 Task: Explore the pedestrian path from French Quarter to the Audubon Aquarium of the Americas.
Action: Mouse moved to (437, 127)
Screenshot: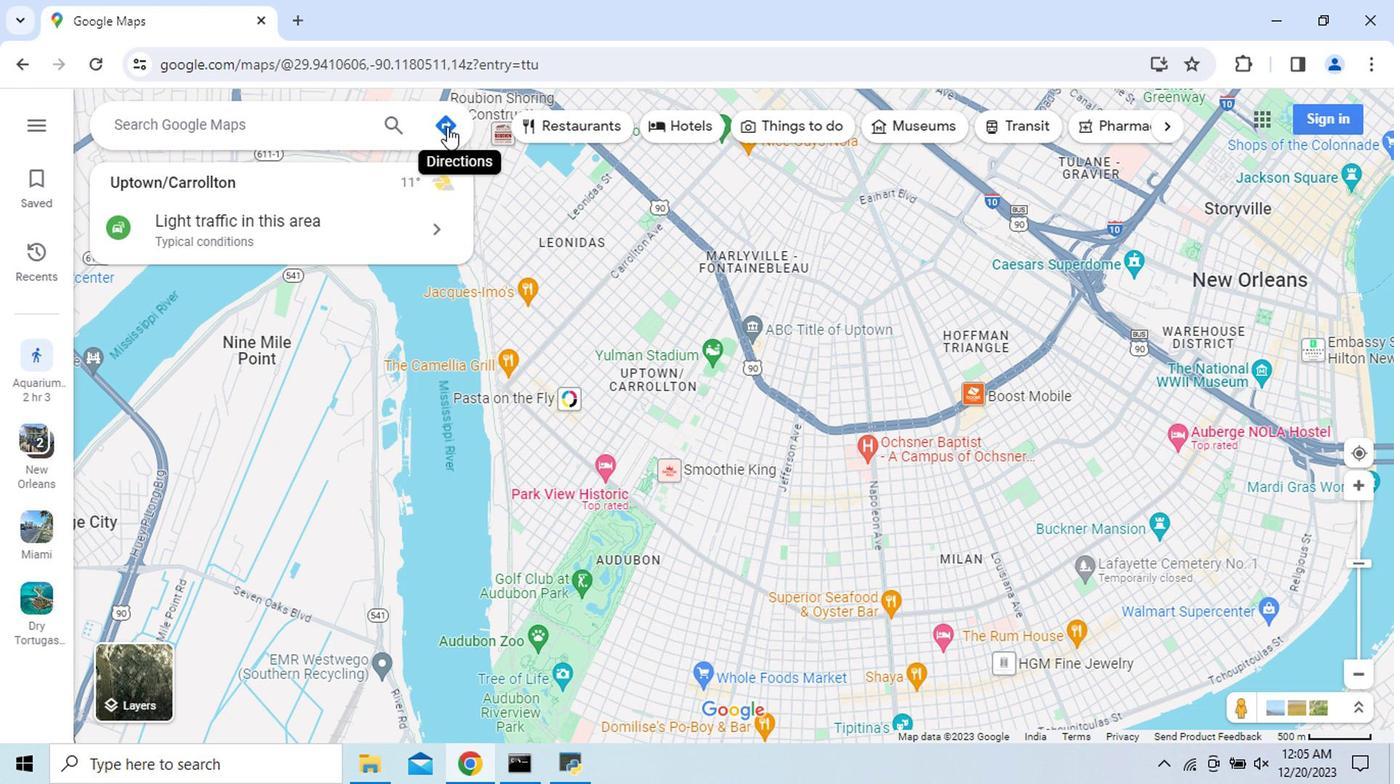 
Action: Mouse pressed left at (437, 127)
Screenshot: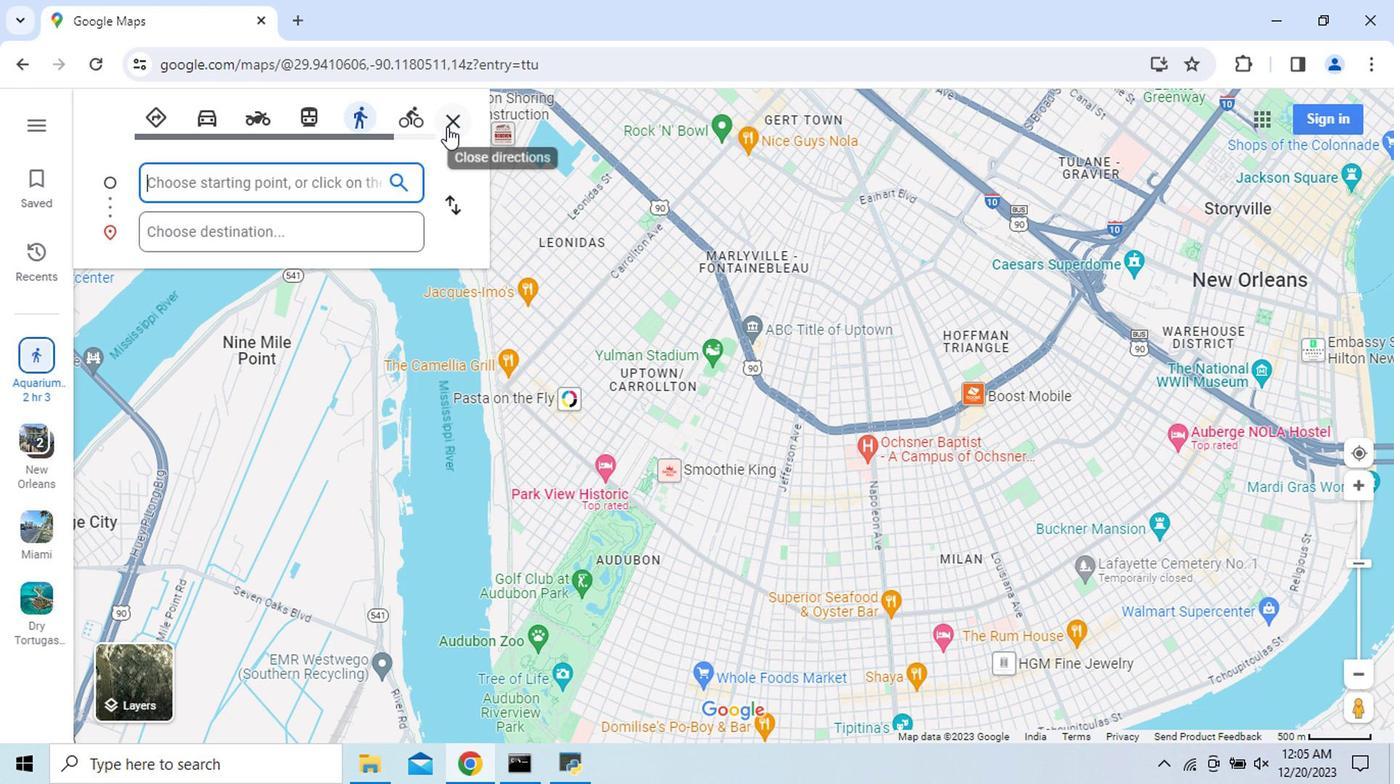 
Action: Mouse moved to (478, 429)
Screenshot: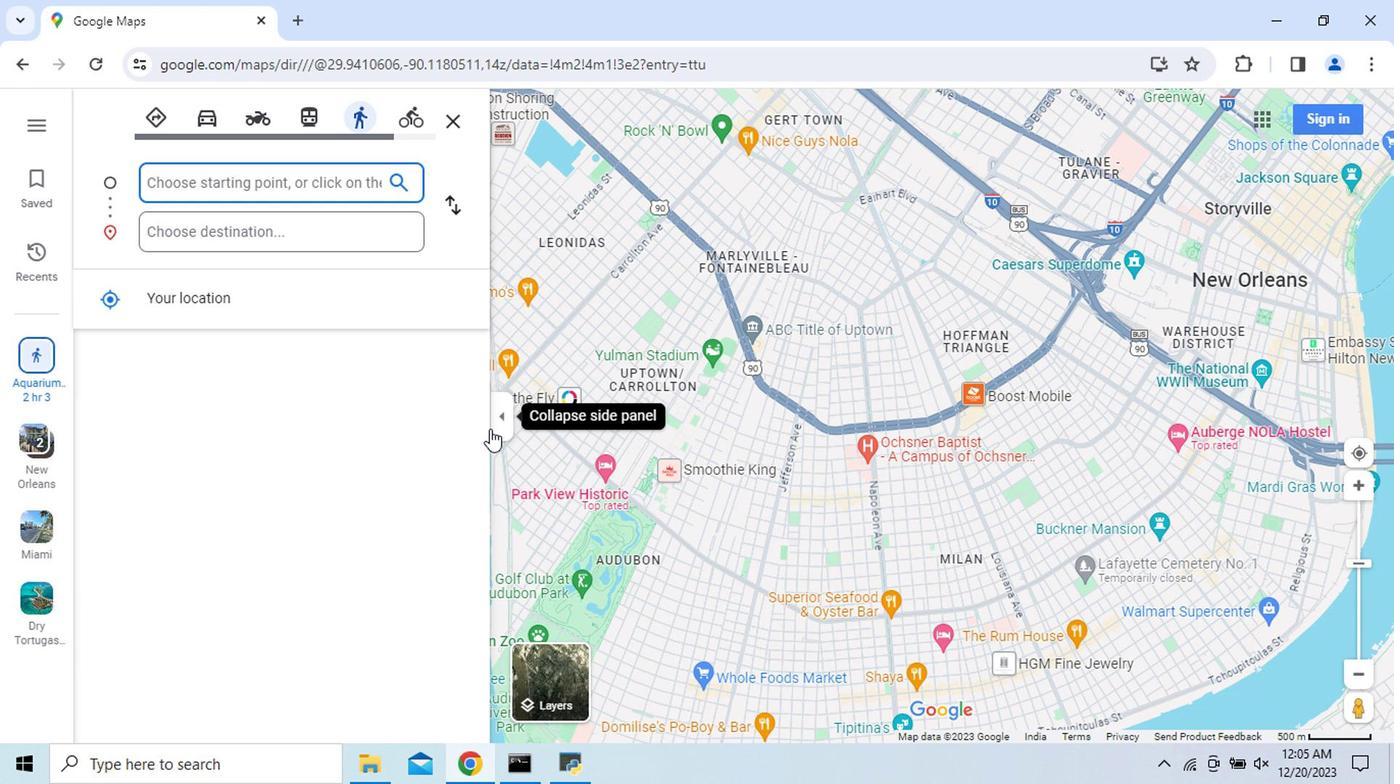 
Action: Key pressed <Key.shift>French<Key.space>
Screenshot: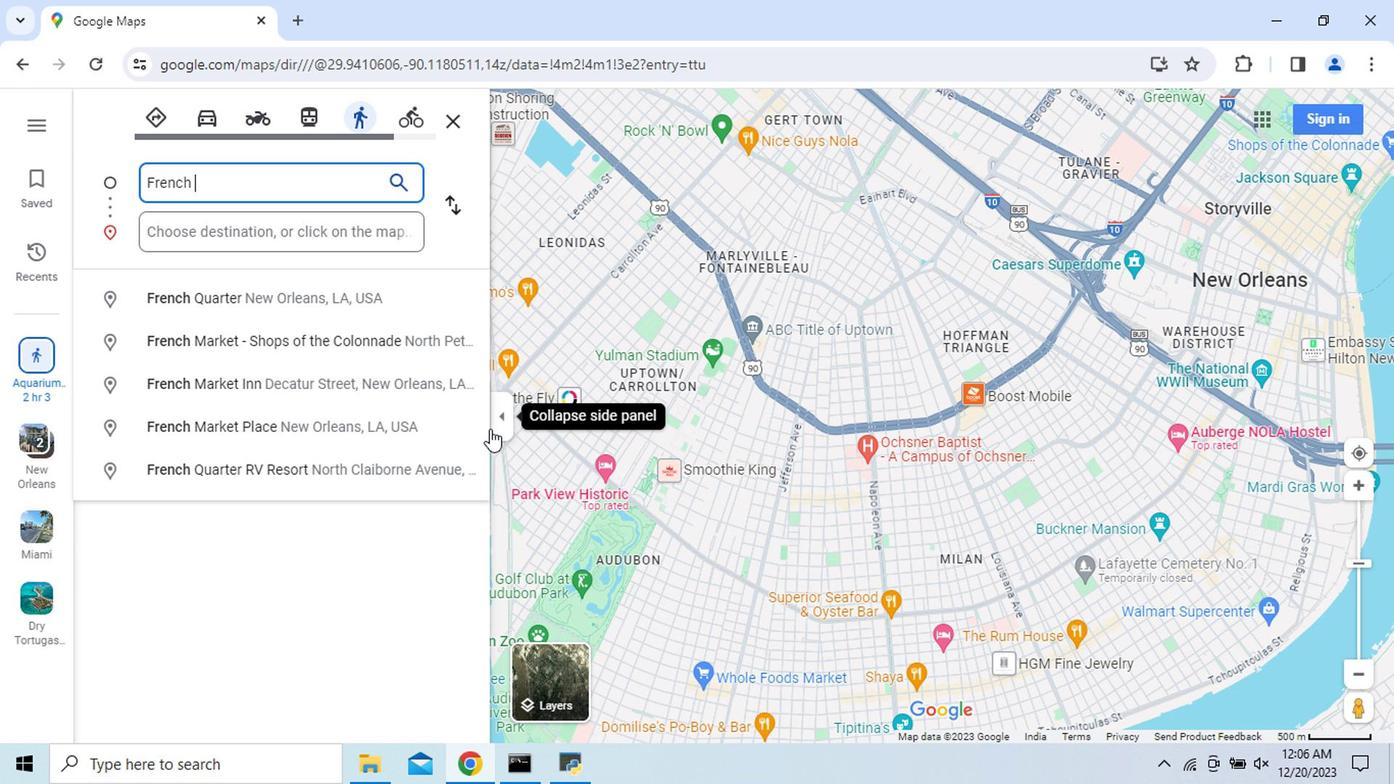 
Action: Mouse moved to (501, 477)
Screenshot: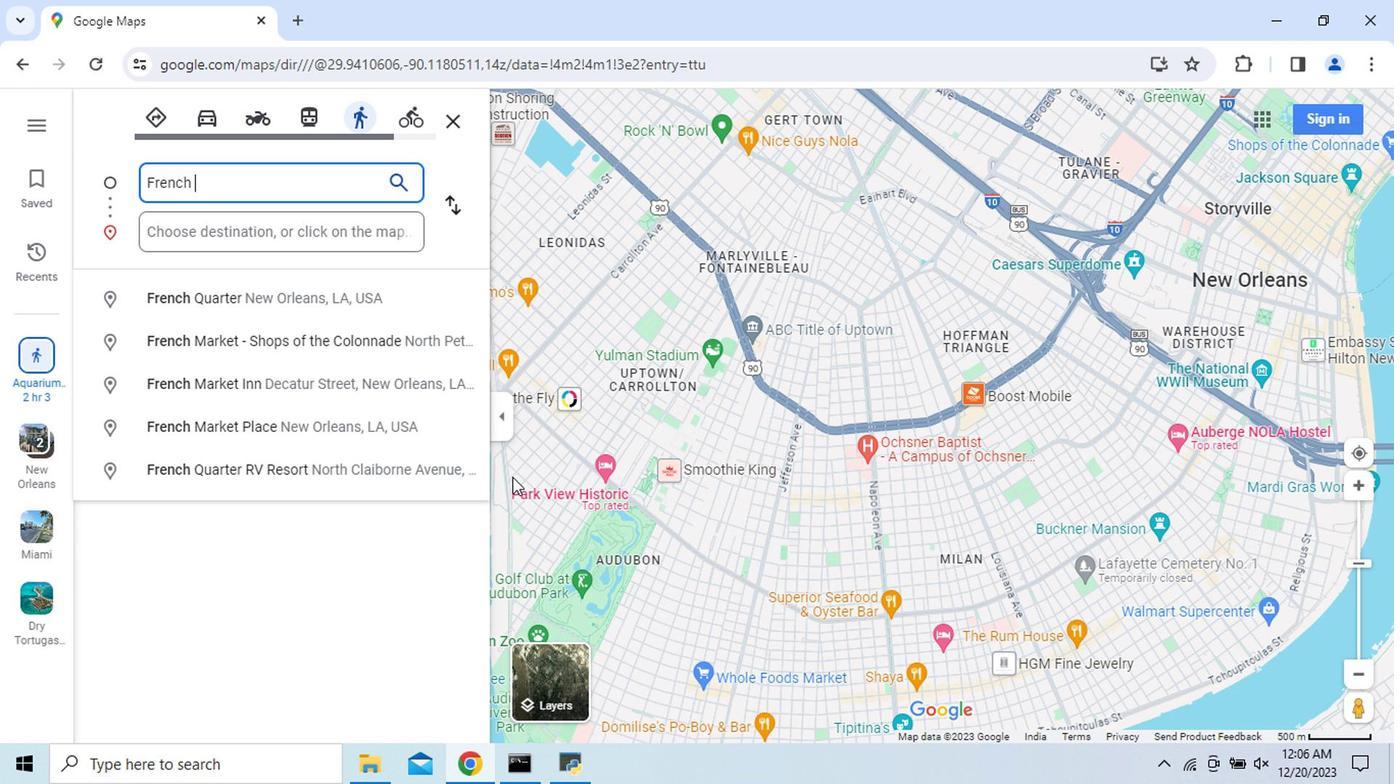 
Action: Key pressed <Key.shift>Quarter
Screenshot: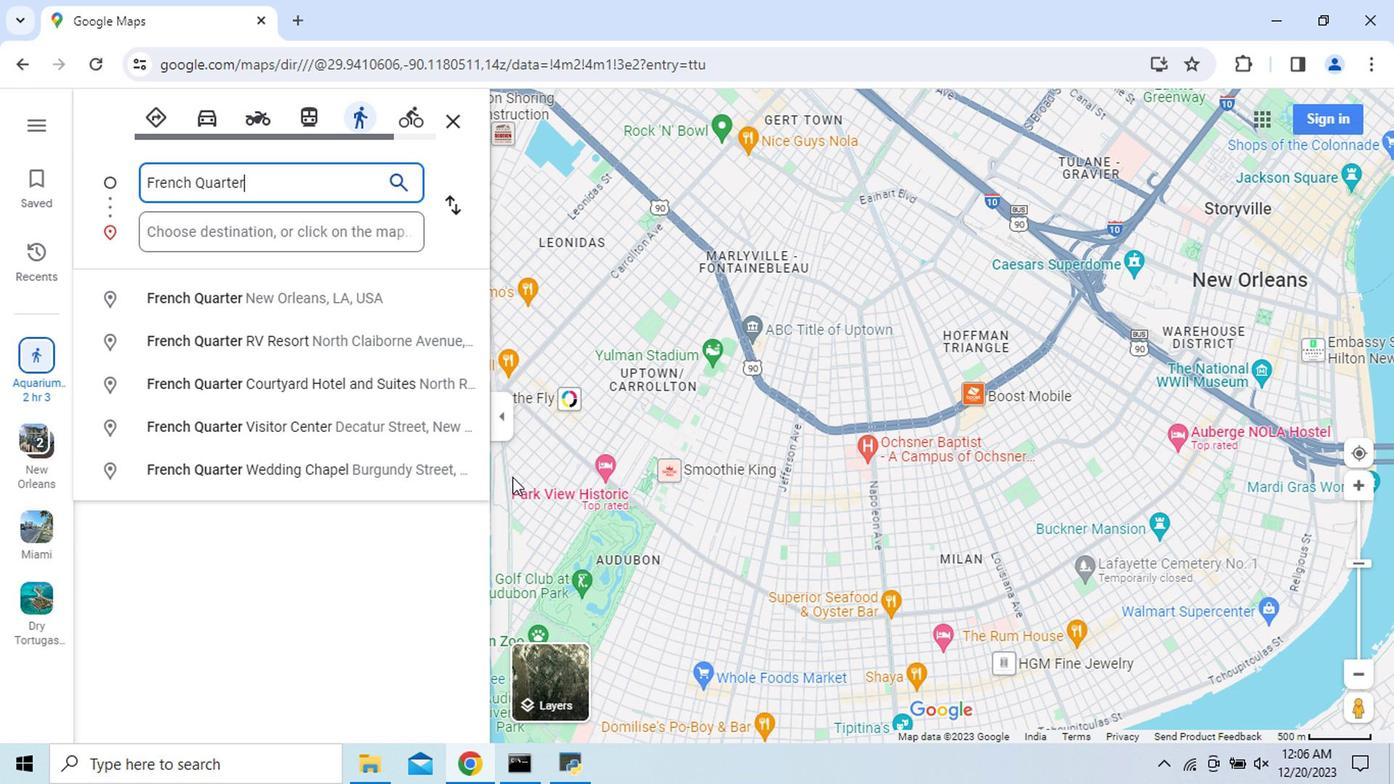 
Action: Mouse moved to (326, 304)
Screenshot: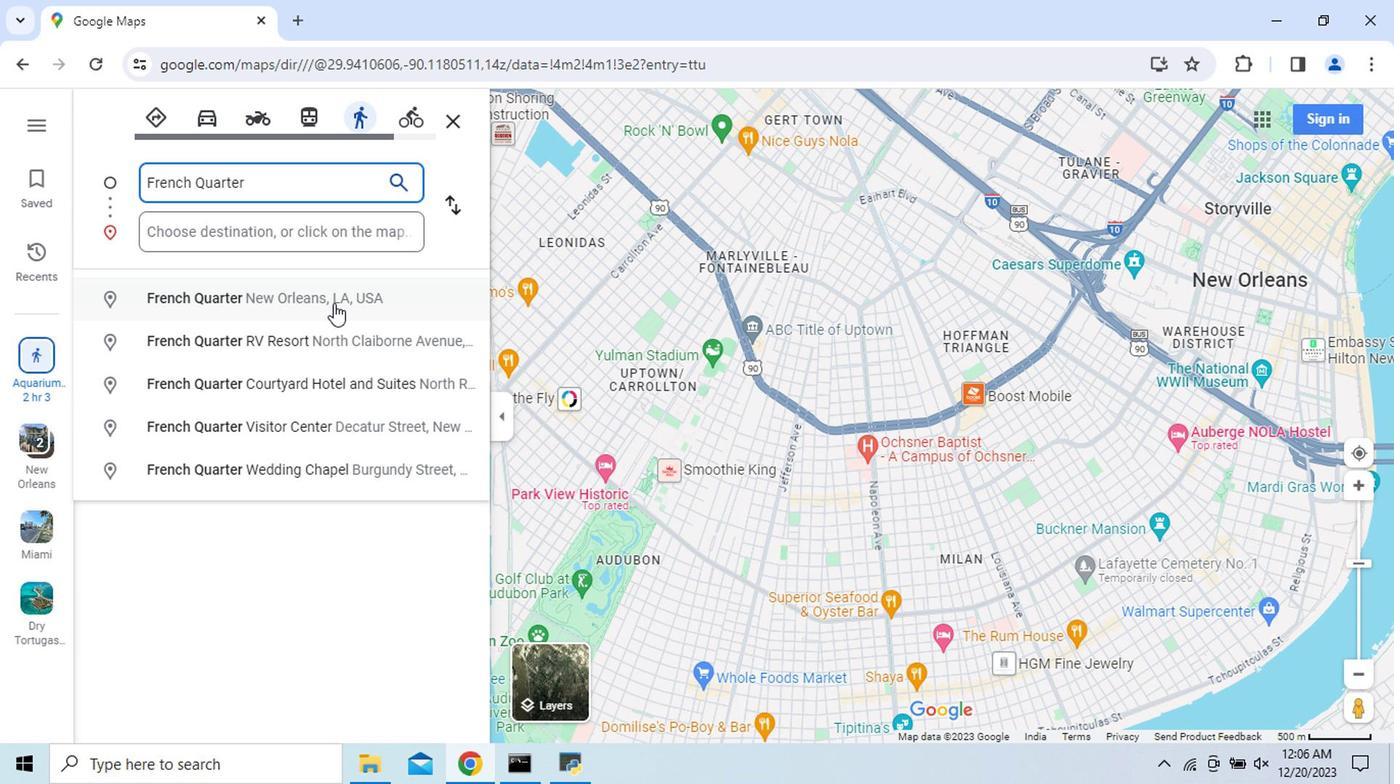 
Action: Mouse pressed left at (326, 304)
Screenshot: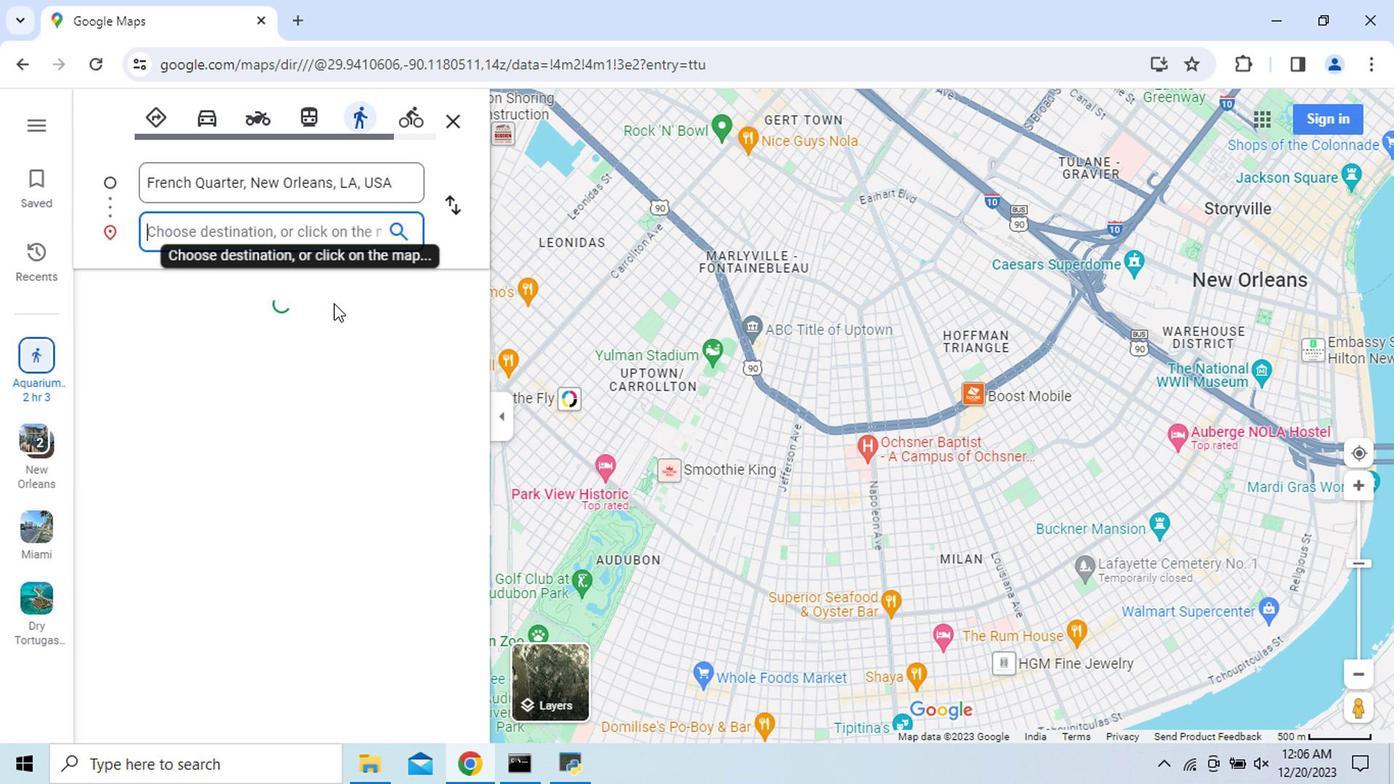 
Action: Mouse moved to (222, 239)
Screenshot: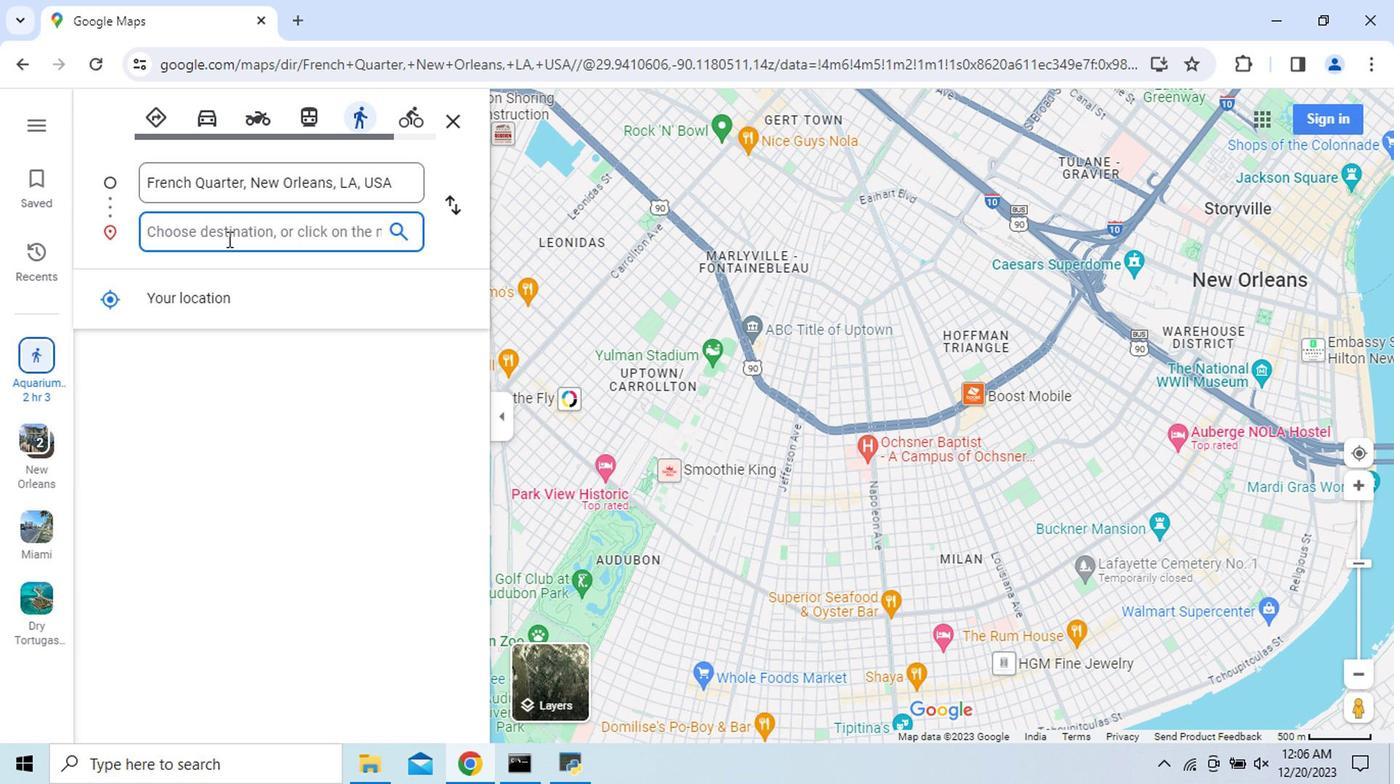 
Action: Mouse pressed left at (222, 239)
Screenshot: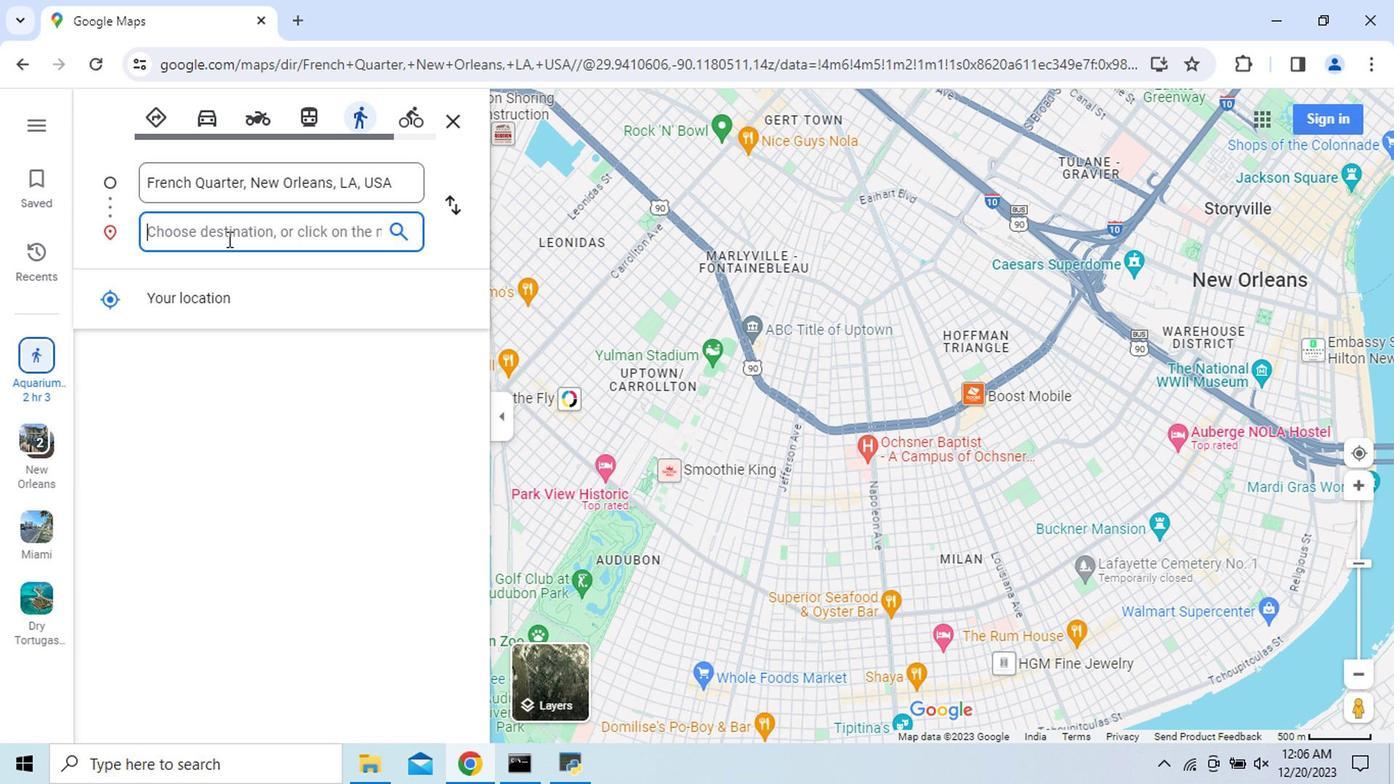 
Action: Key pressed <Key.shift>Audubon<Key.space><Key.shift>Aqu
Screenshot: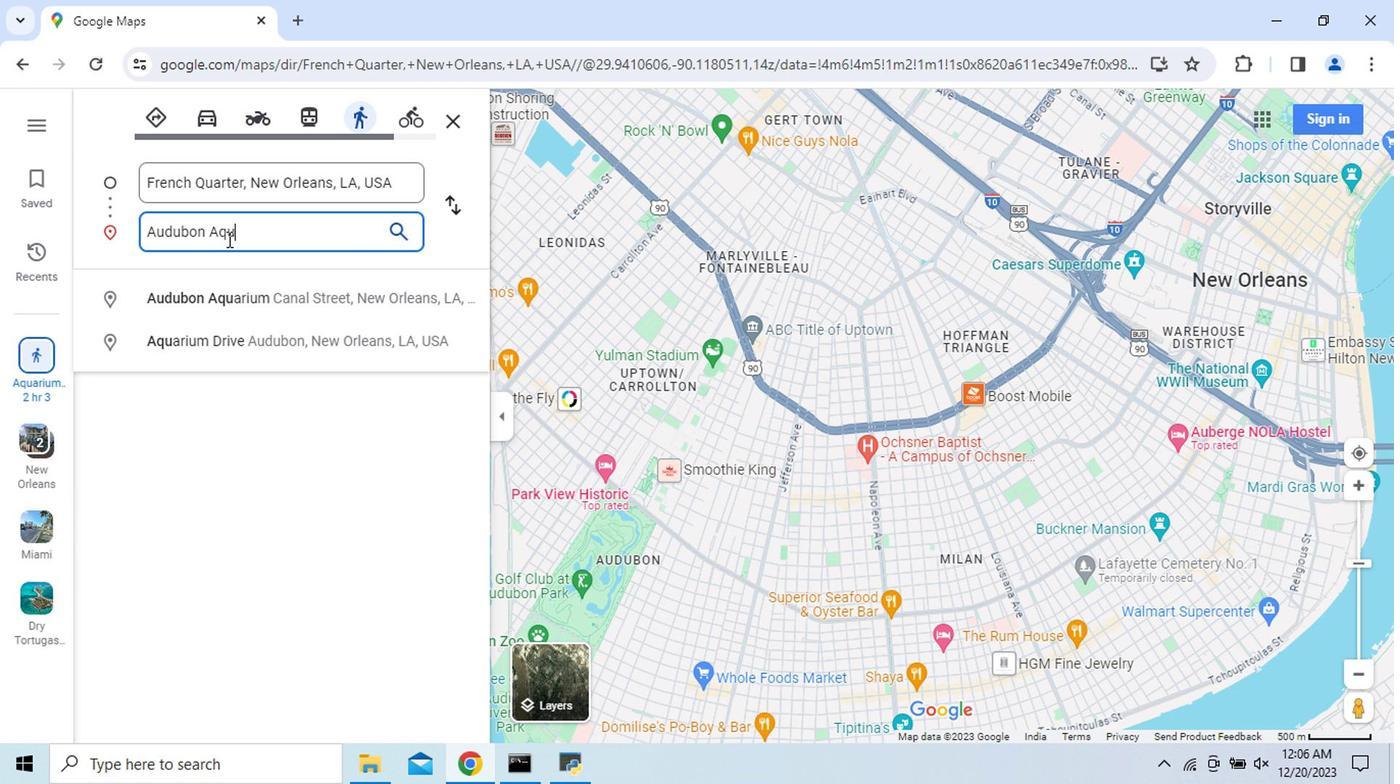 
Action: Mouse moved to (270, 289)
Screenshot: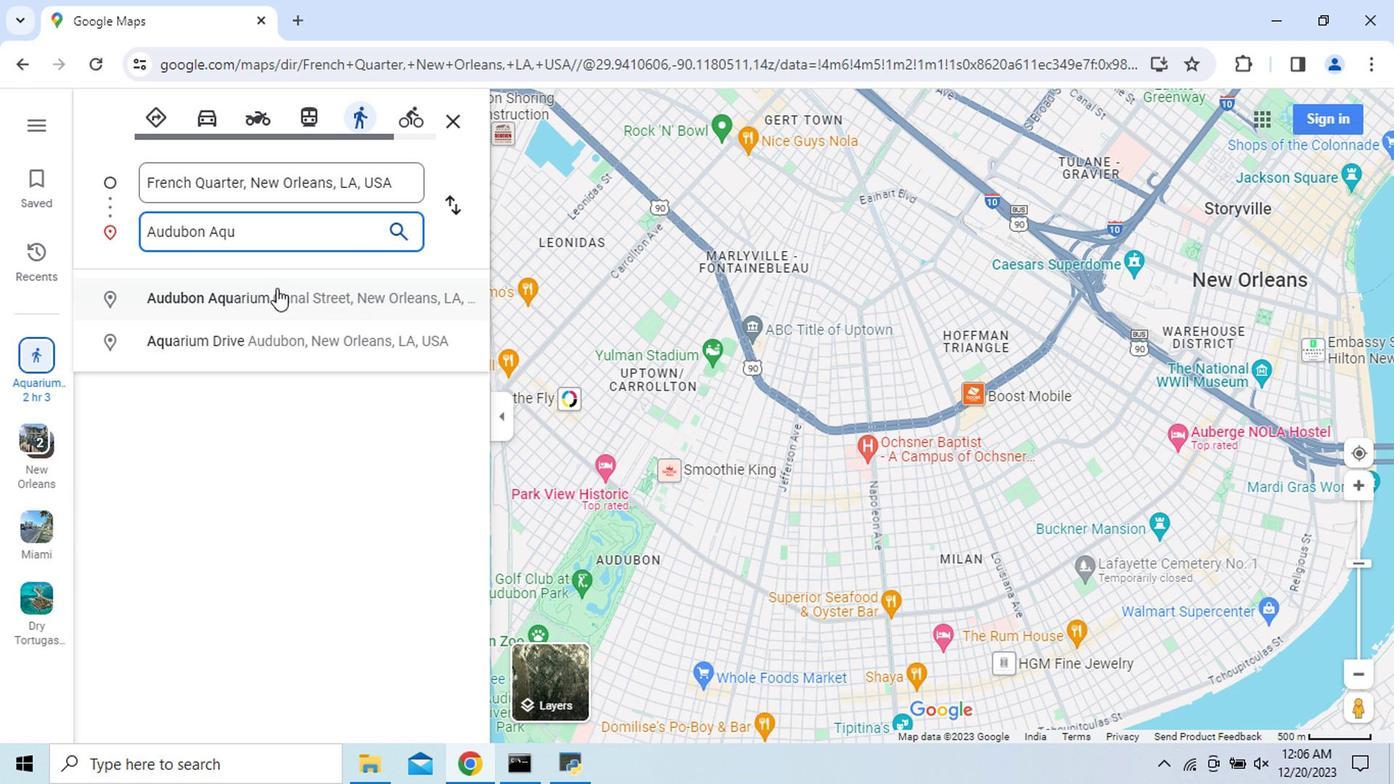 
Action: Mouse pressed left at (270, 289)
Screenshot: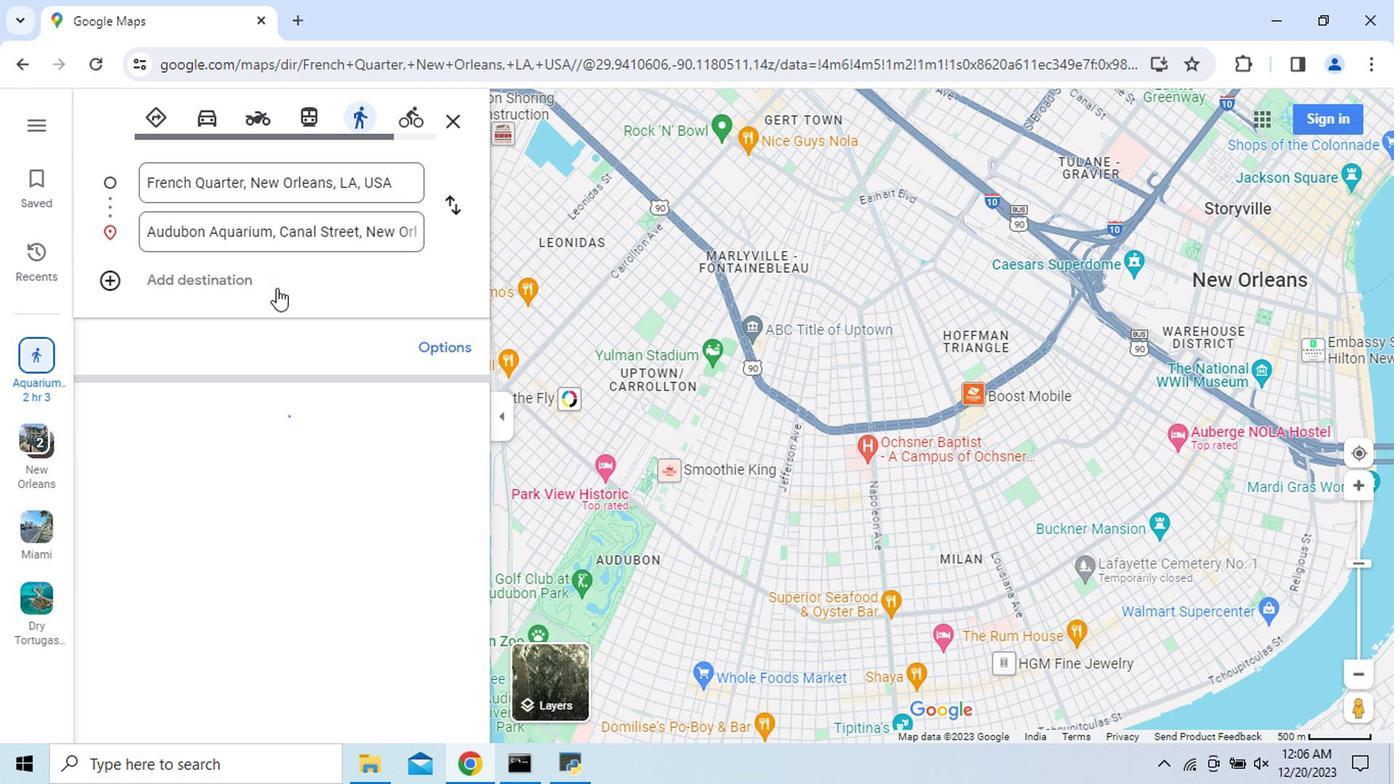 
Action: Mouse moved to (539, 679)
Screenshot: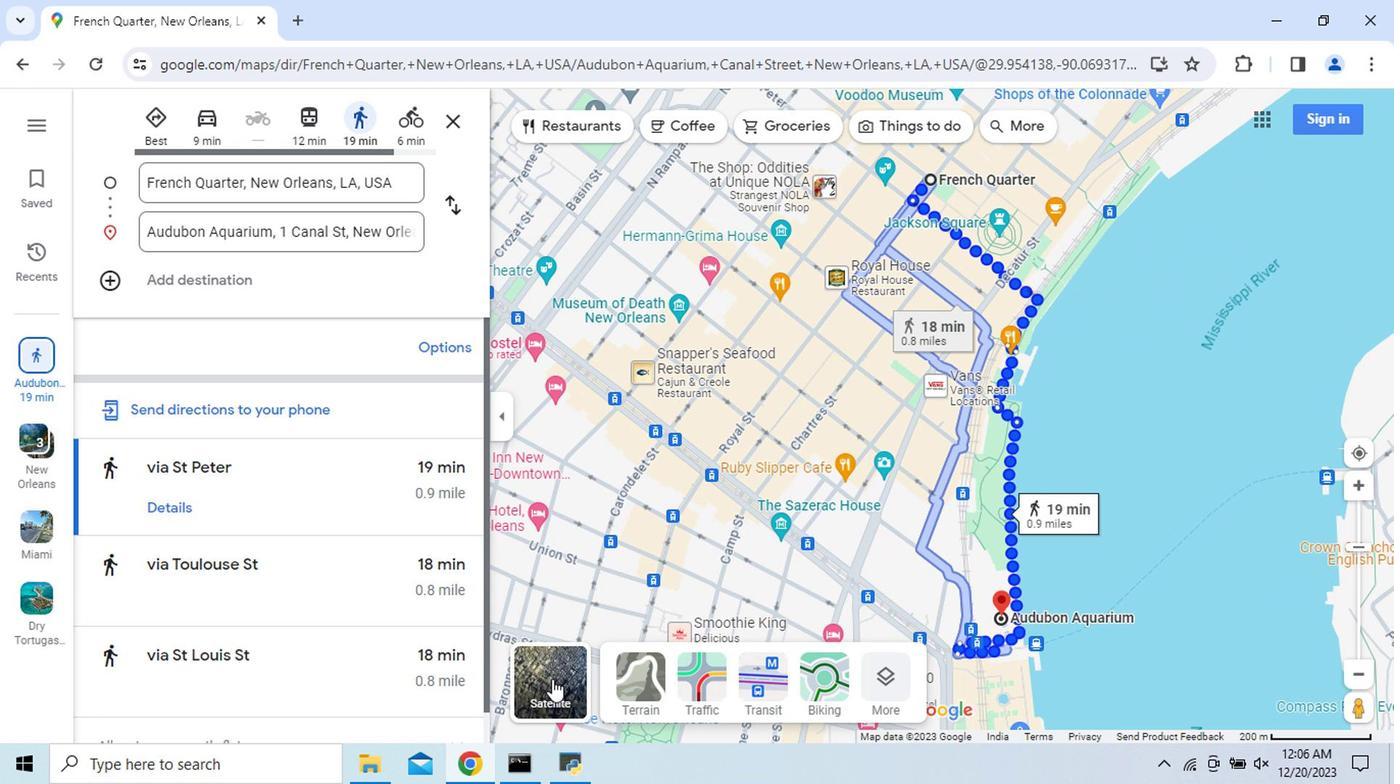 
Action: Mouse pressed left at (539, 679)
Screenshot: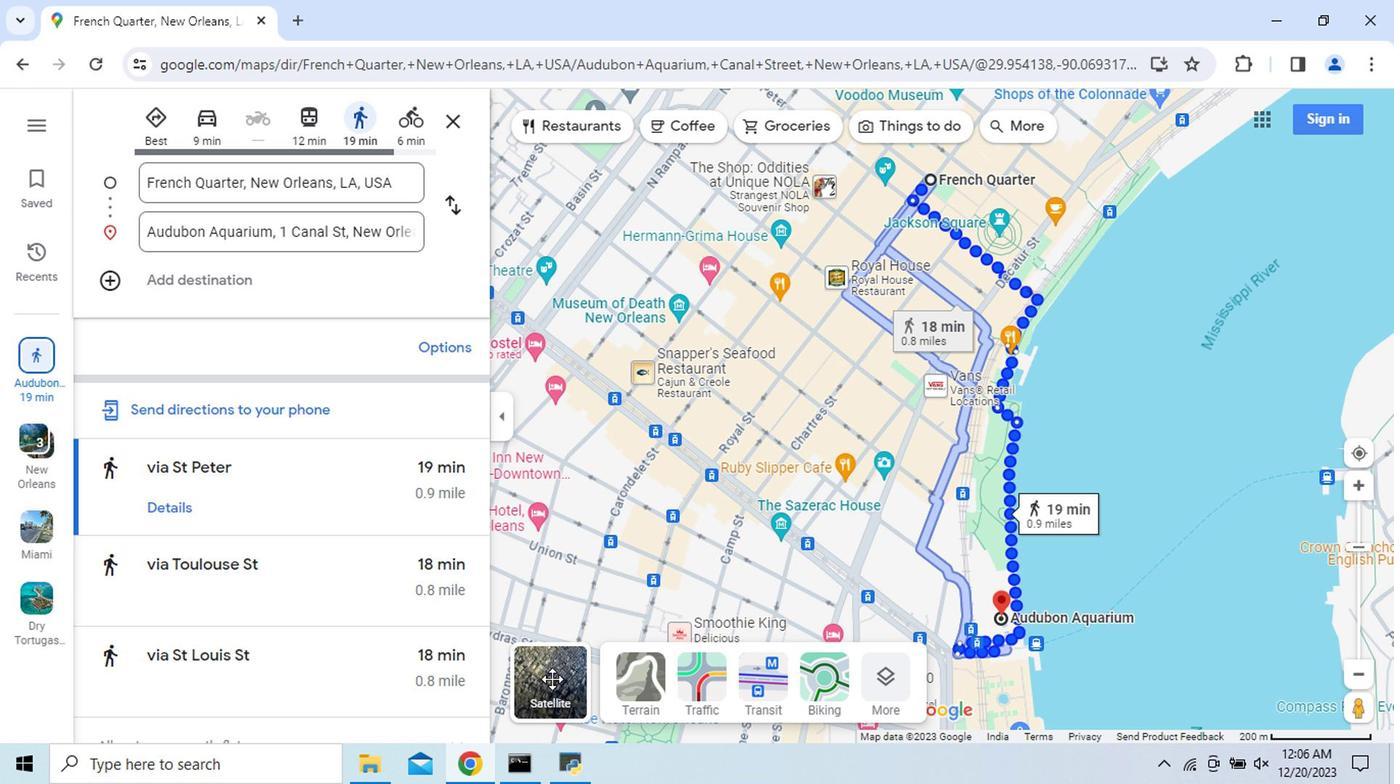 
Action: Mouse moved to (164, 501)
Screenshot: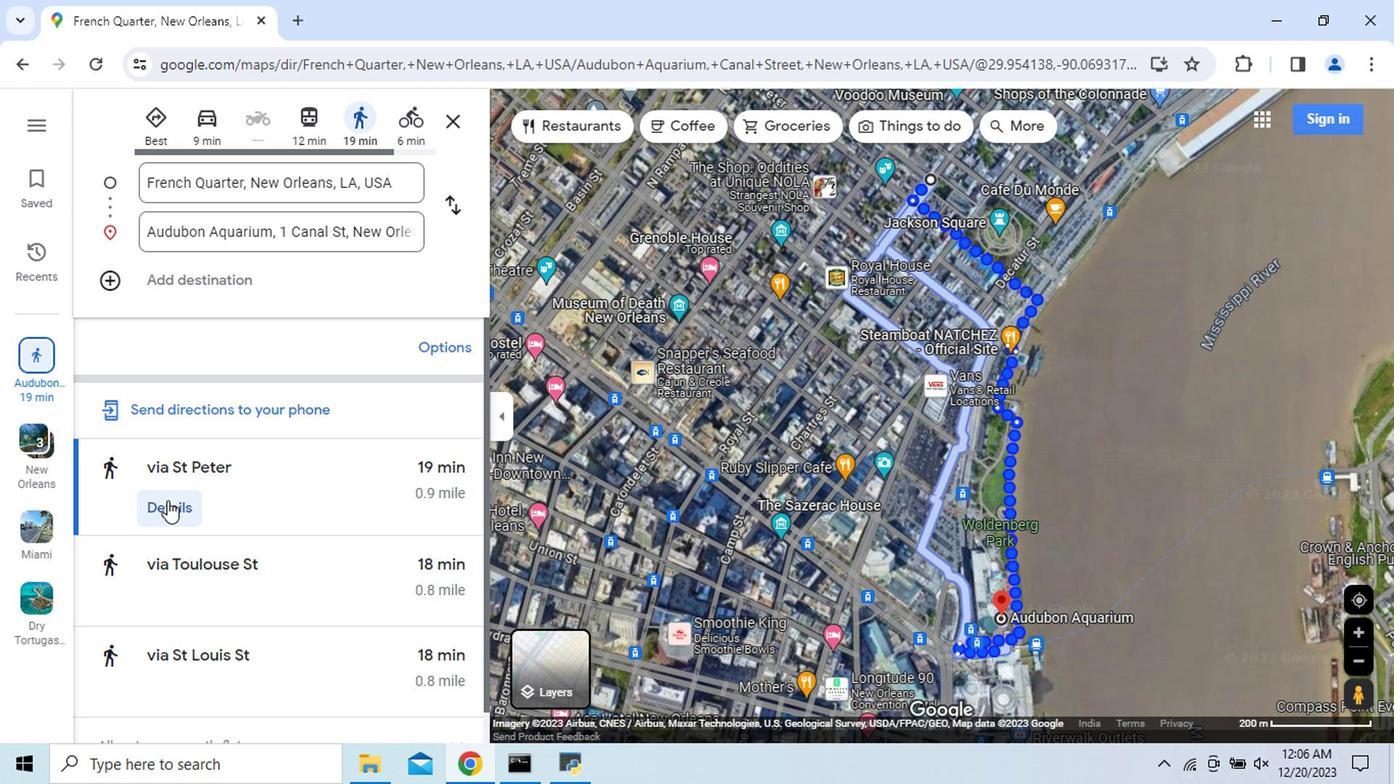 
Action: Mouse pressed left at (164, 501)
Screenshot: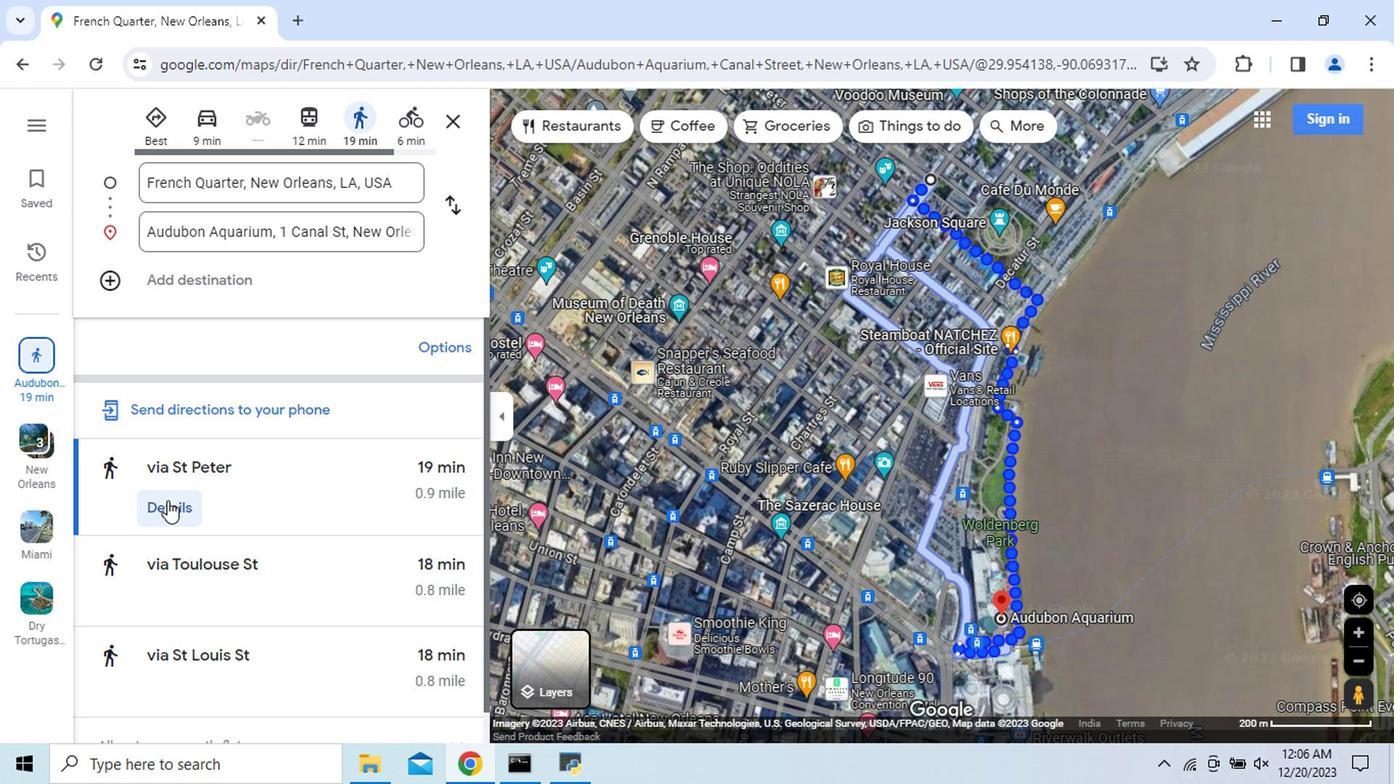 
Action: Mouse moved to (278, 668)
Screenshot: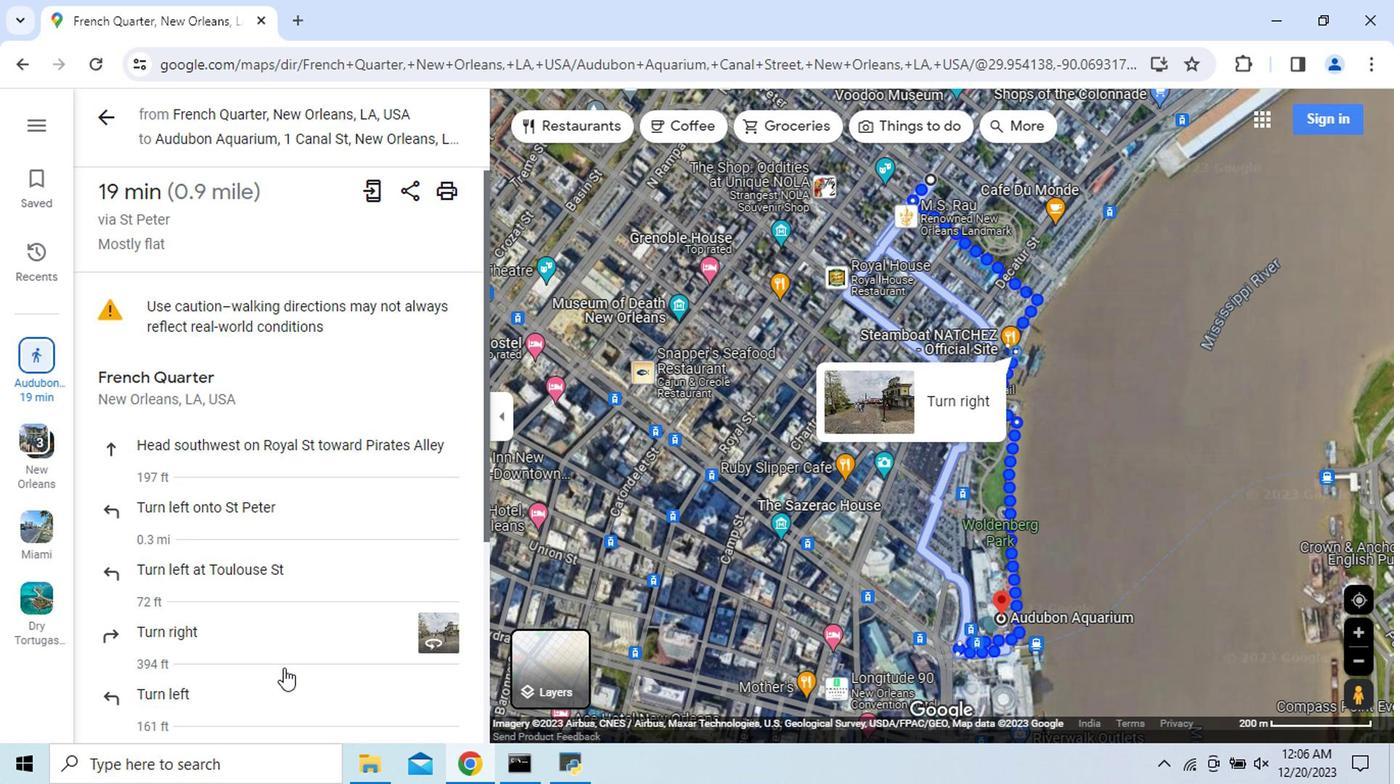 
Action: Mouse scrolled (278, 667) with delta (0, -1)
Screenshot: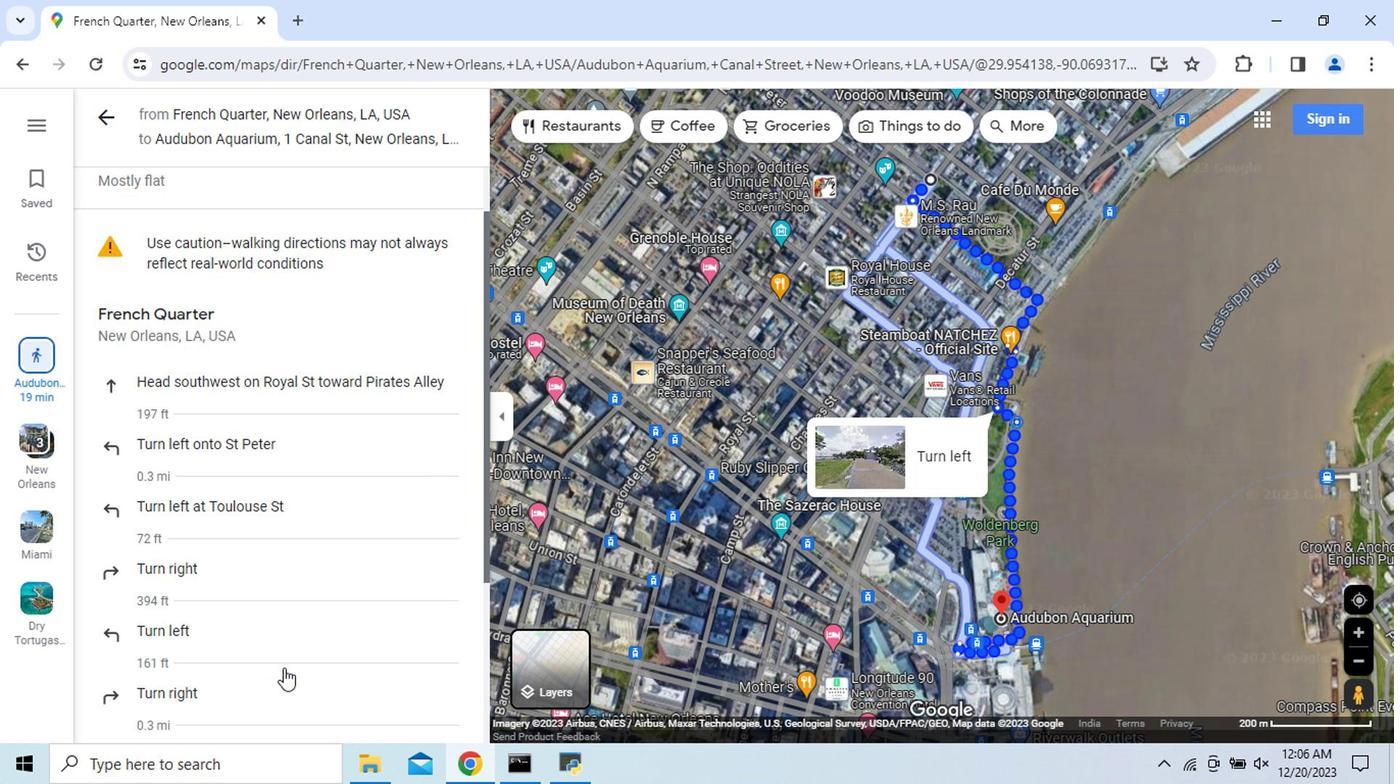 
Action: Mouse scrolled (278, 667) with delta (0, -1)
Screenshot: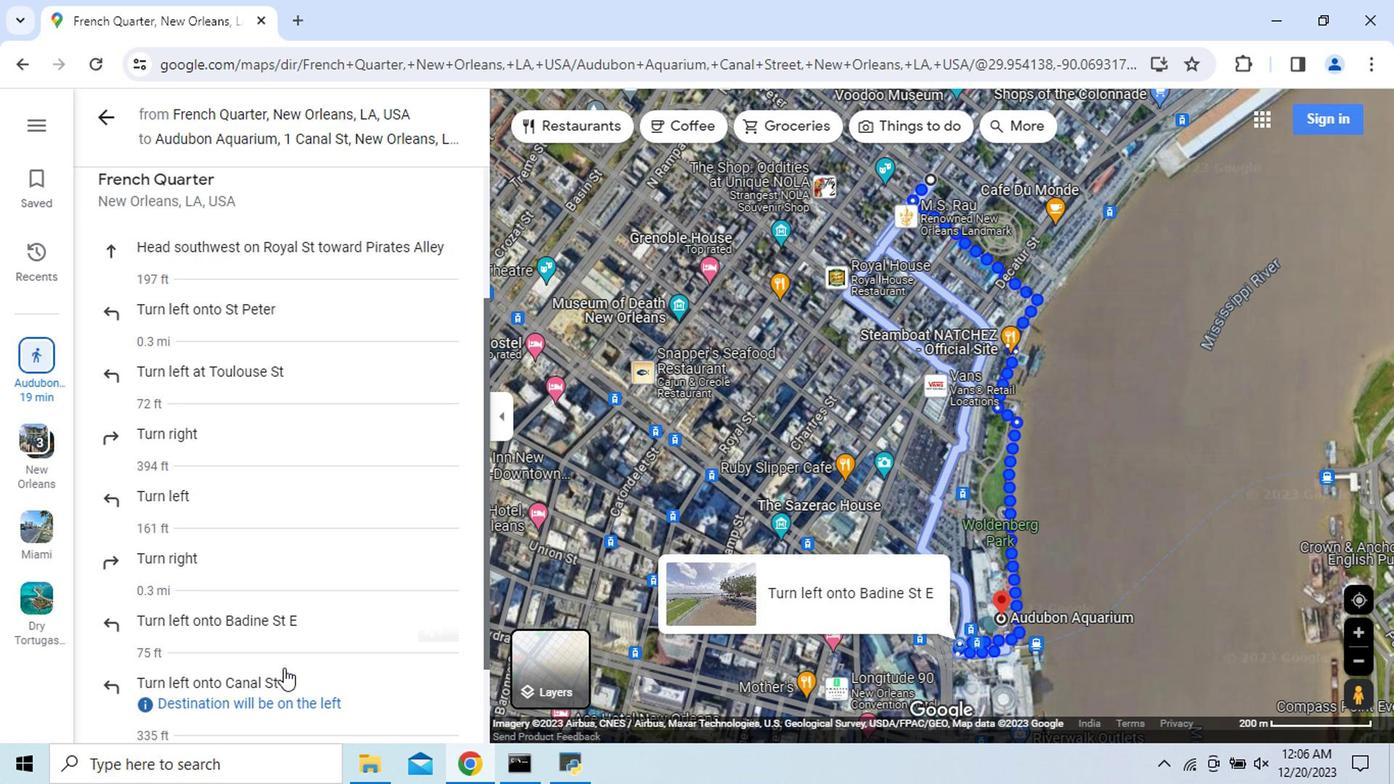 
Action: Mouse scrolled (278, 667) with delta (0, -1)
Screenshot: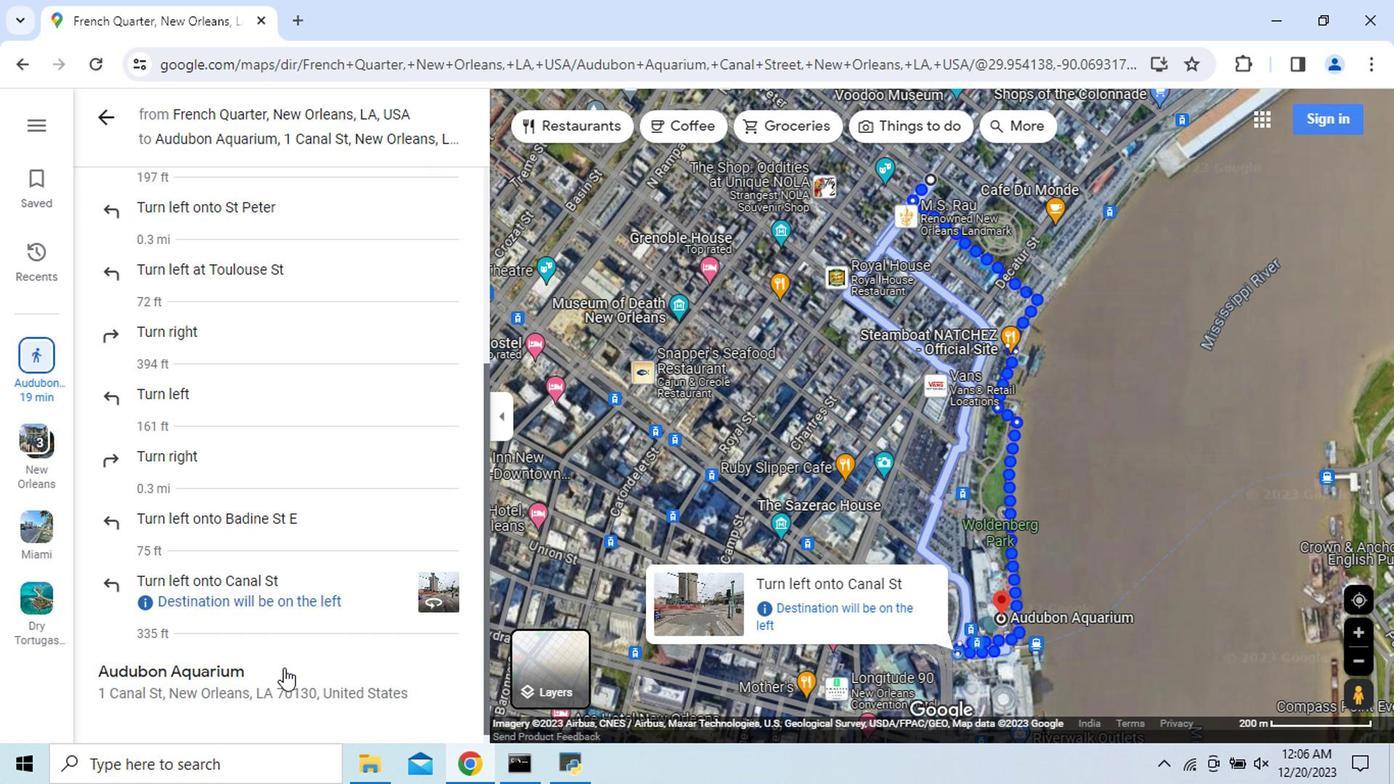 
Action: Mouse scrolled (278, 667) with delta (0, -1)
Screenshot: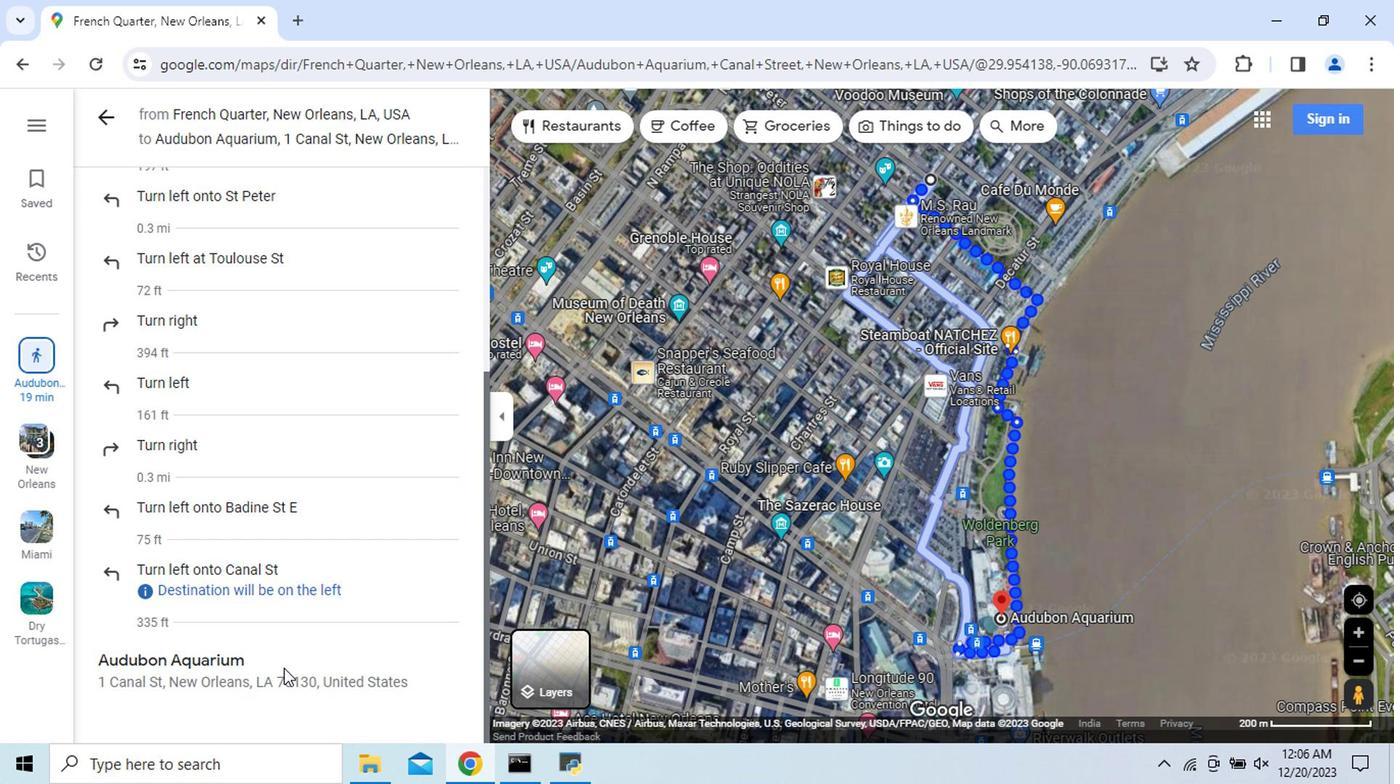 
Action: Mouse moved to (92, 117)
Screenshot: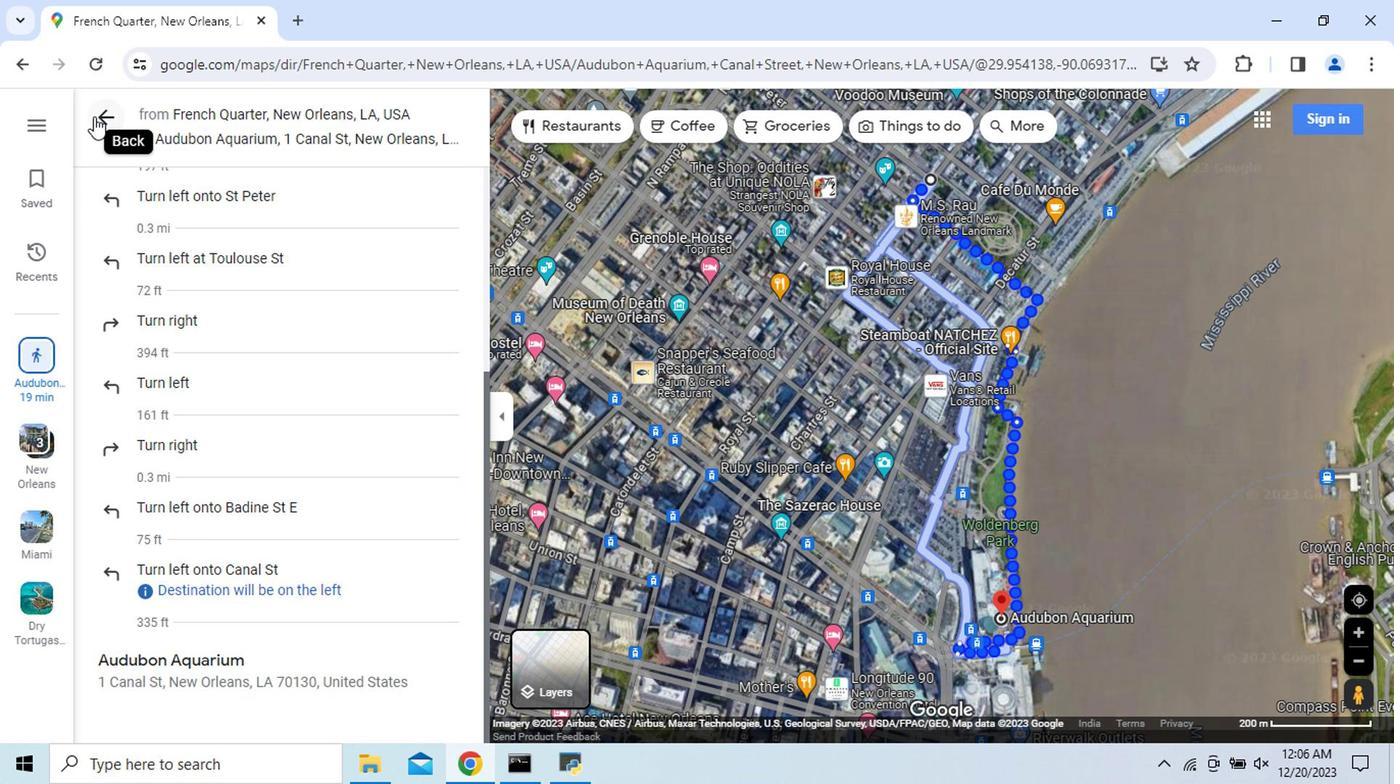 
Action: Mouse pressed left at (92, 117)
Screenshot: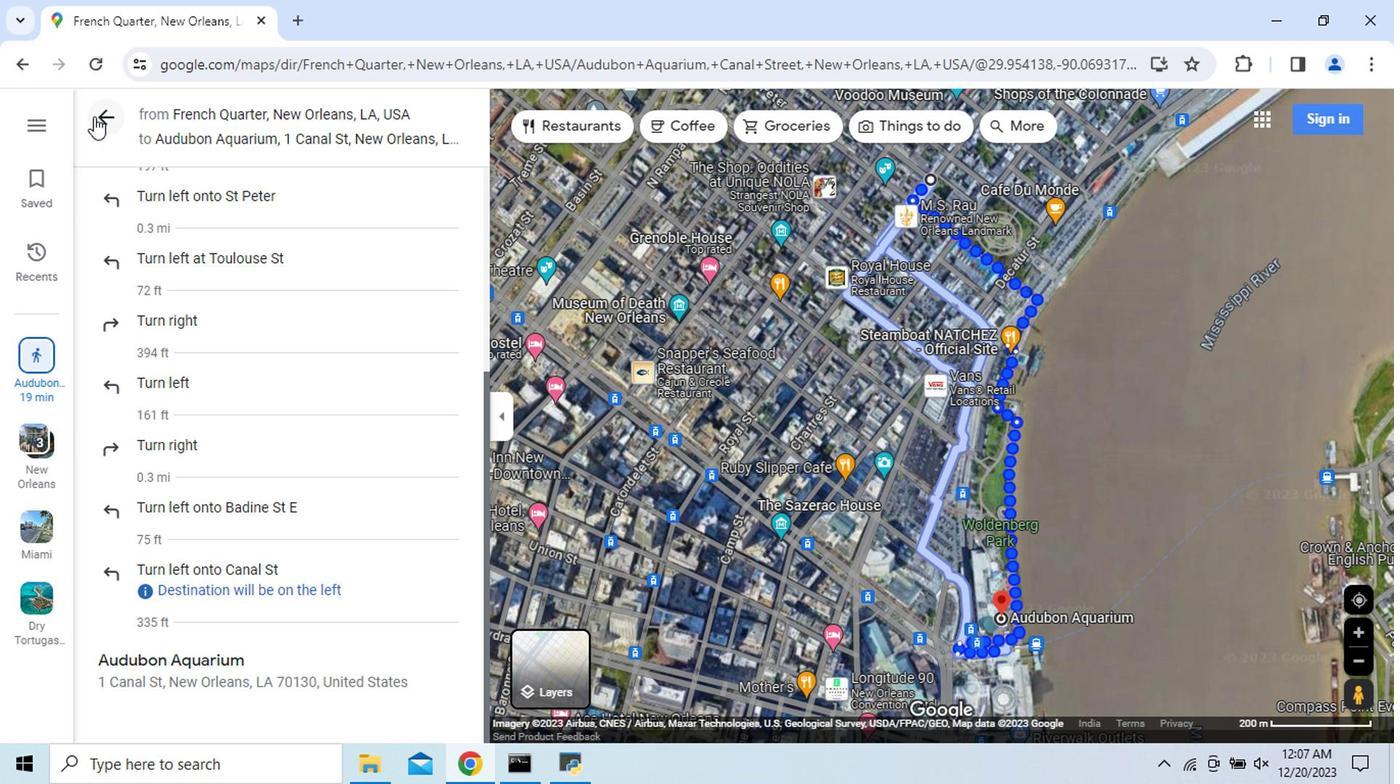 
Action: Mouse moved to (257, 593)
Screenshot: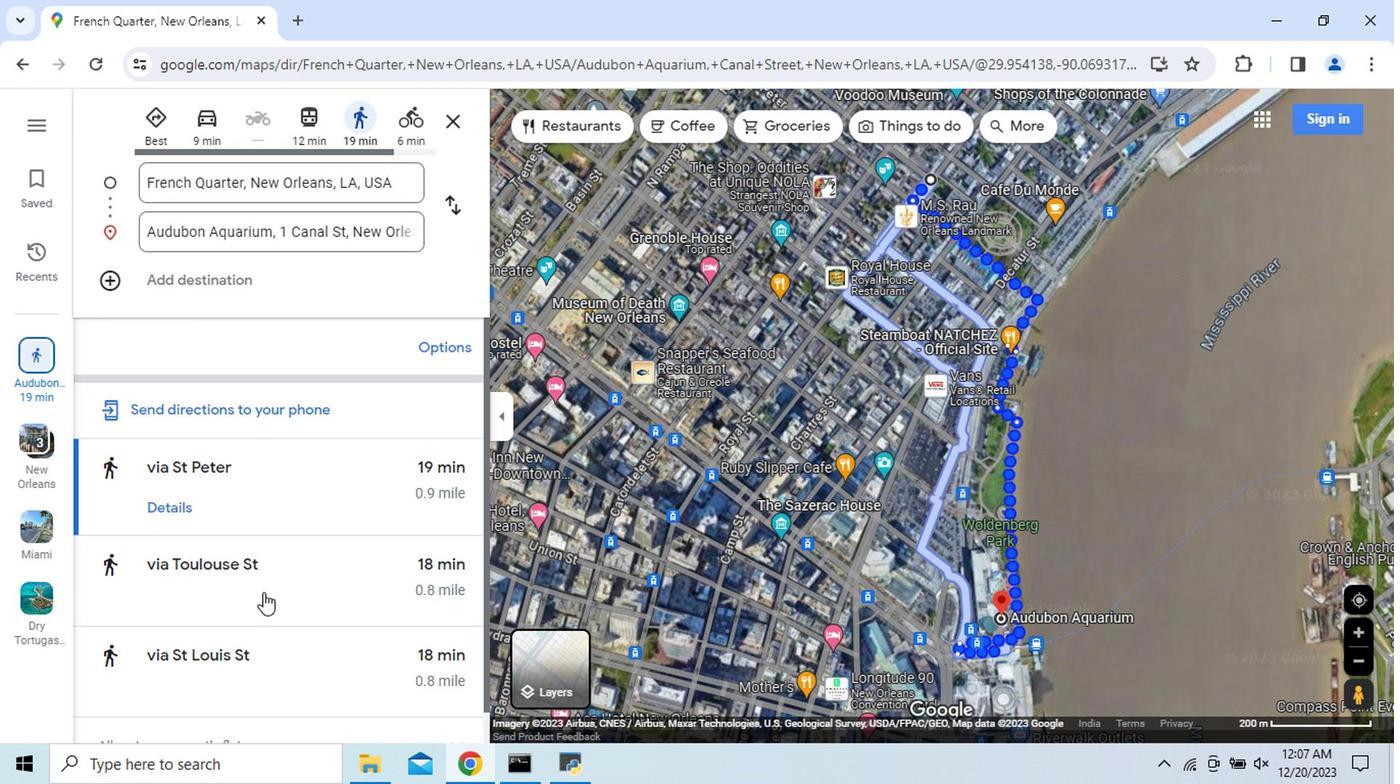 
Action: Mouse pressed left at (257, 593)
Screenshot: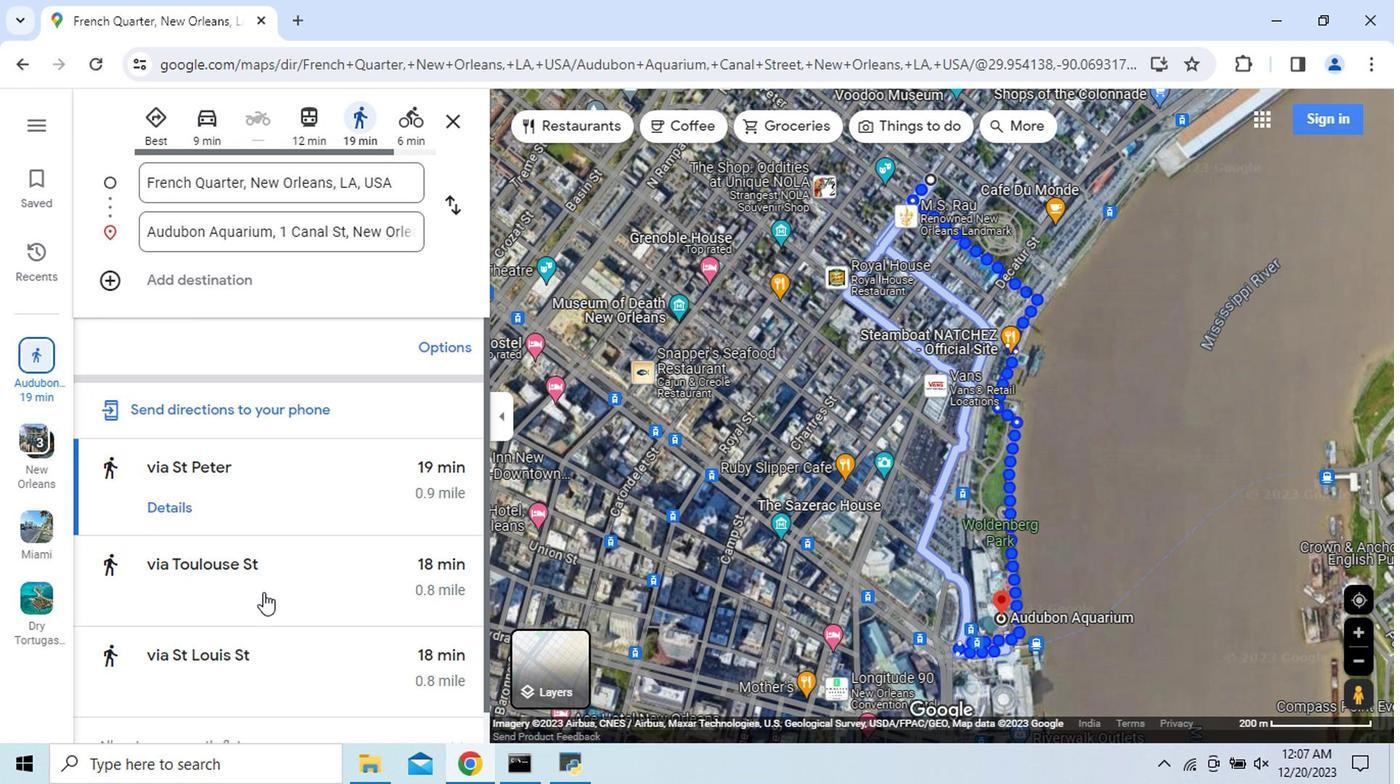 
Action: Mouse moved to (183, 593)
Screenshot: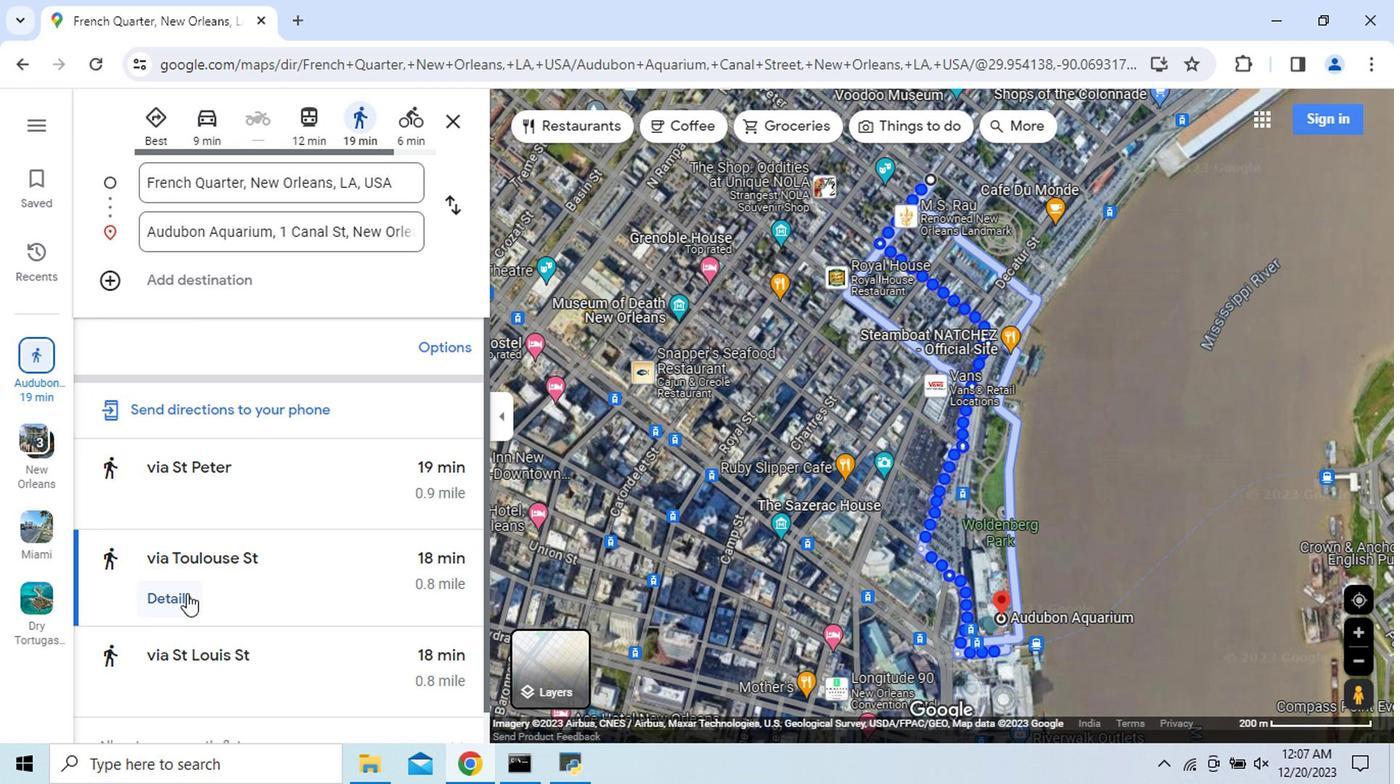 
Action: Mouse pressed left at (183, 593)
Screenshot: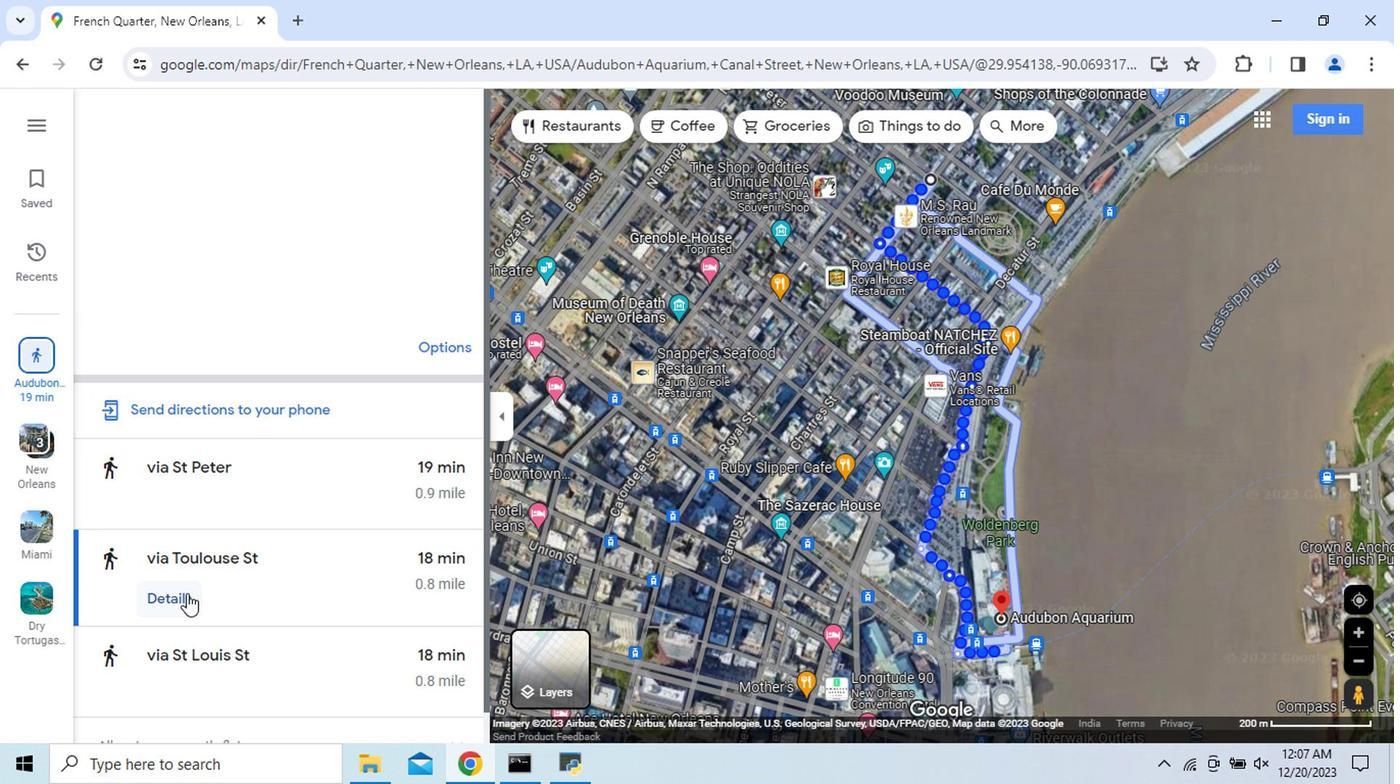 
Action: Mouse moved to (376, 644)
Screenshot: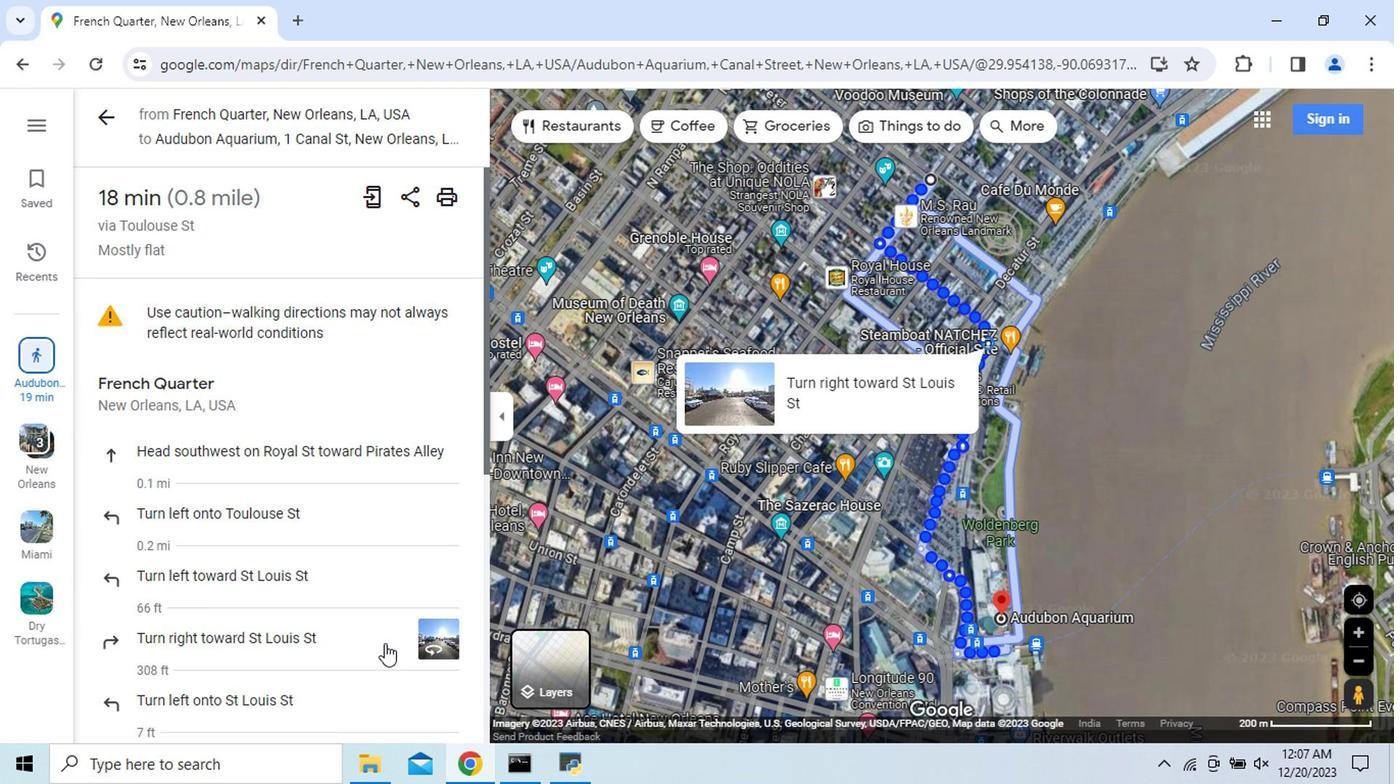 
Action: Mouse scrolled (376, 643) with delta (0, 0)
Screenshot: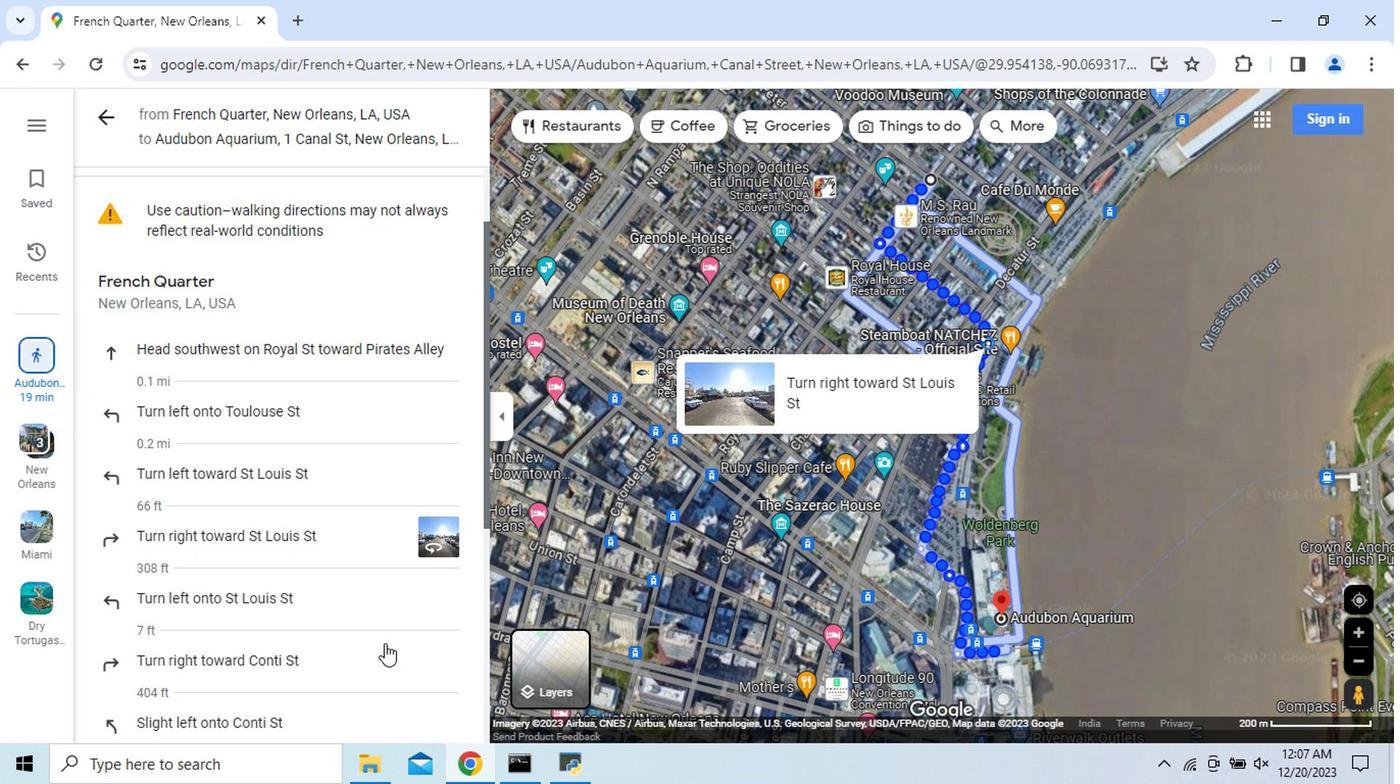 
Action: Mouse scrolled (376, 643) with delta (0, 0)
Screenshot: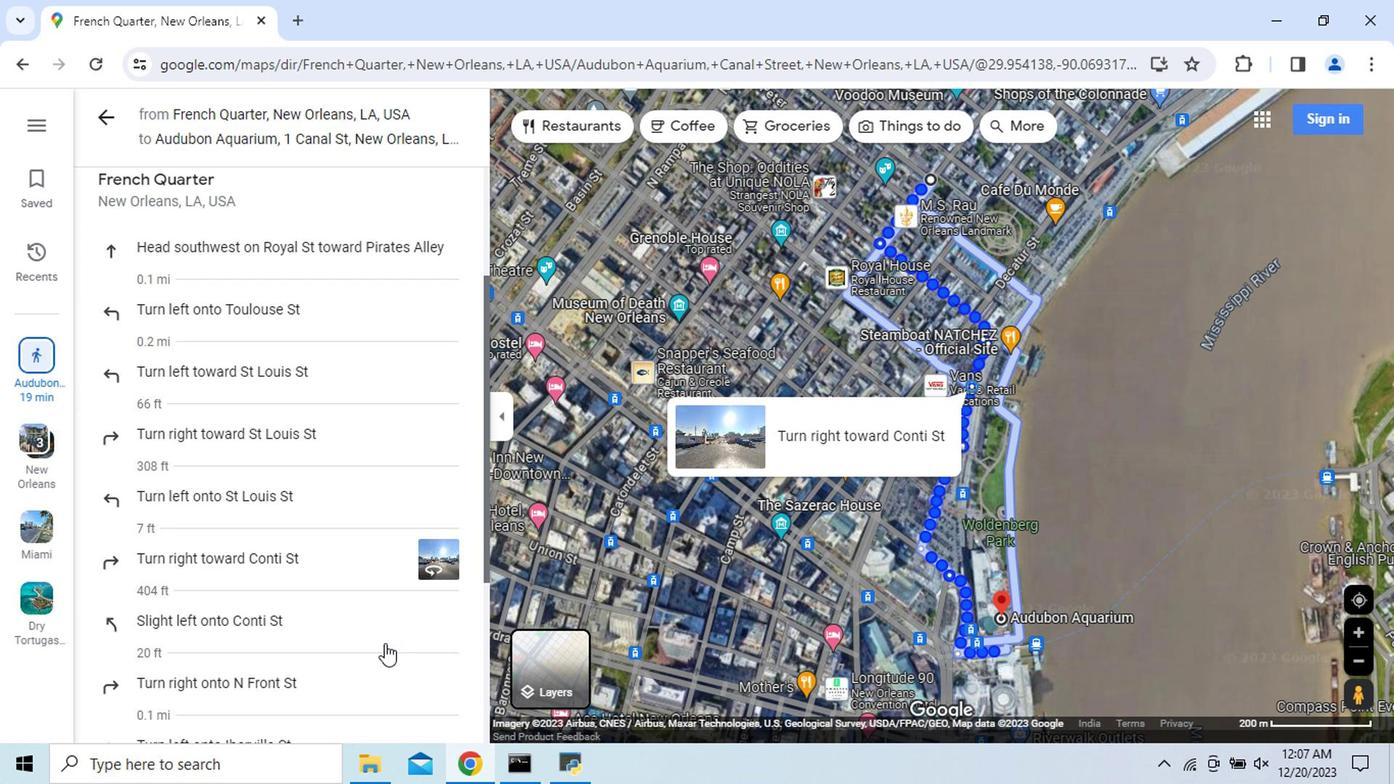 
Action: Mouse scrolled (376, 643) with delta (0, 0)
Screenshot: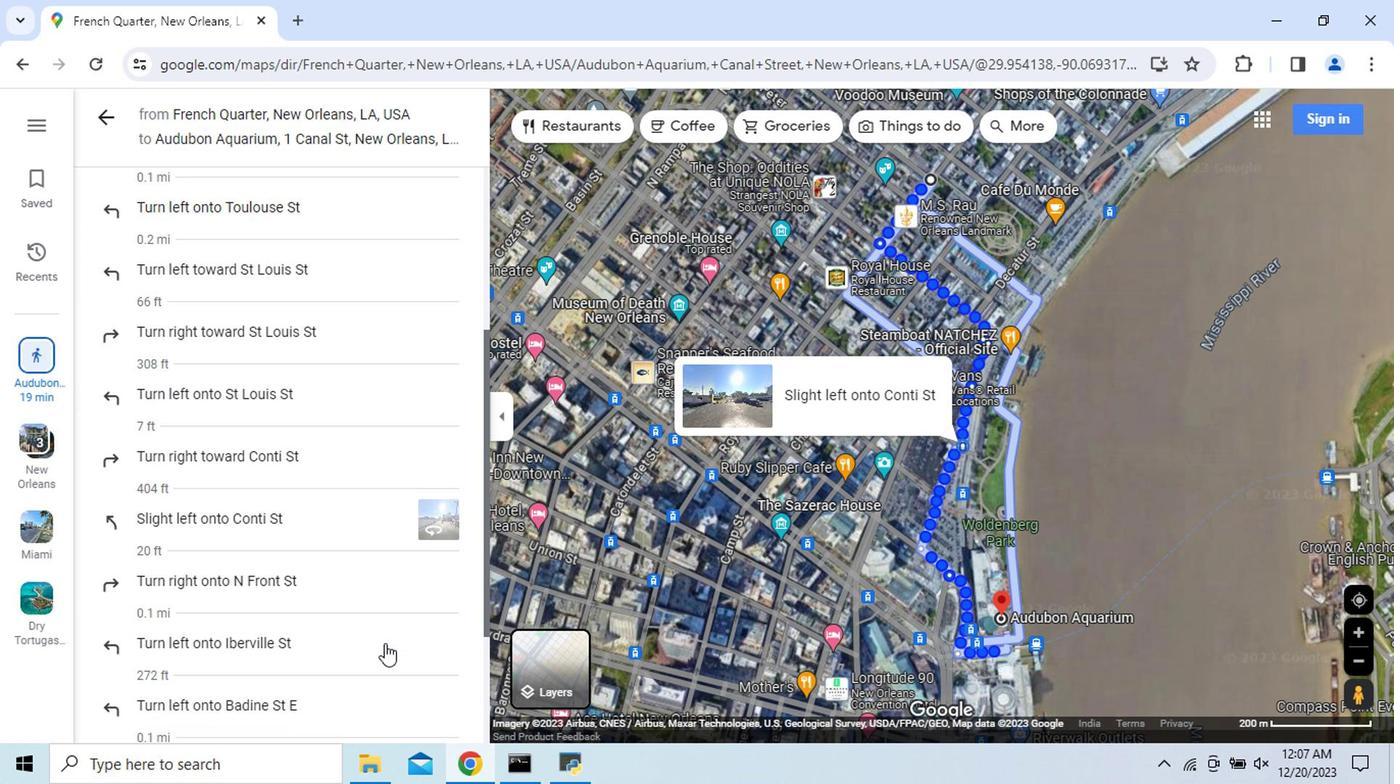 
Action: Mouse scrolled (376, 643) with delta (0, 0)
Screenshot: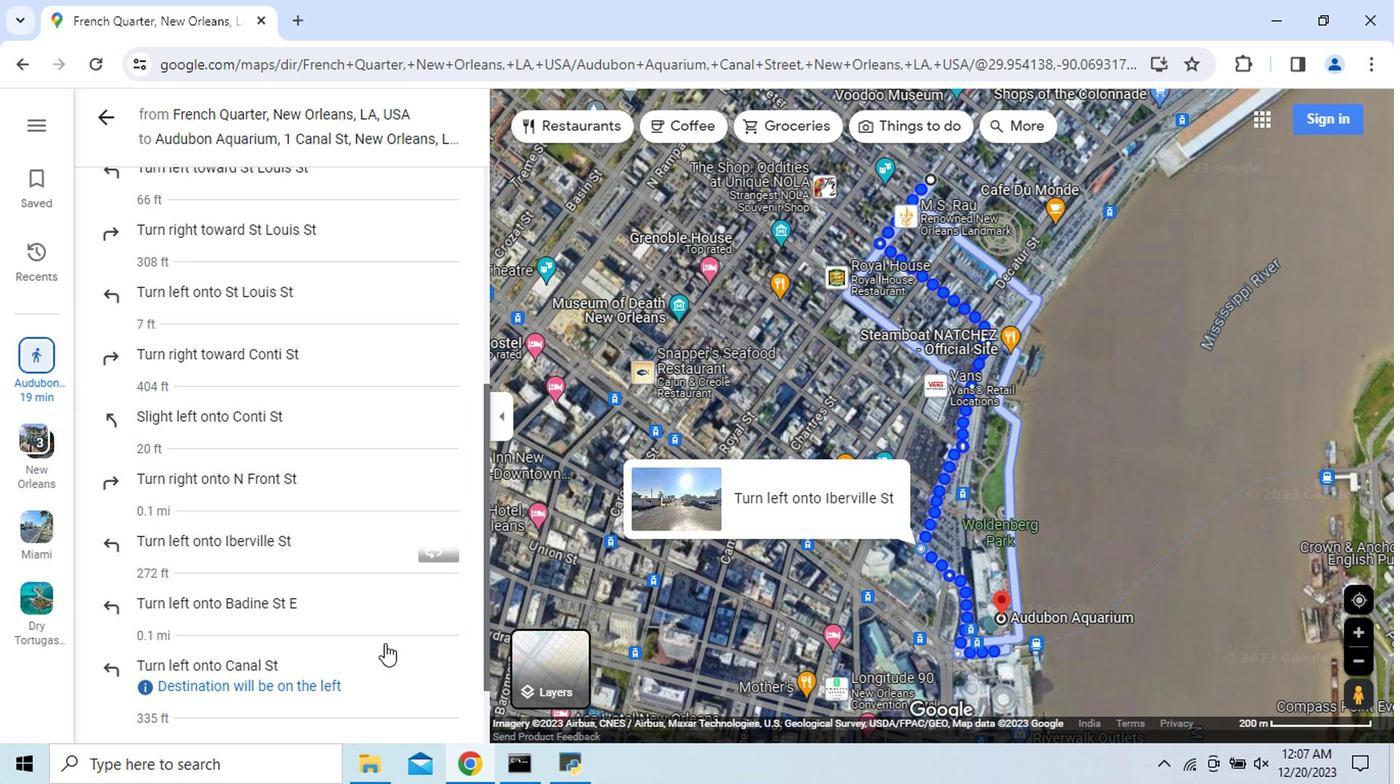 
Action: Mouse scrolled (376, 643) with delta (0, 0)
Screenshot: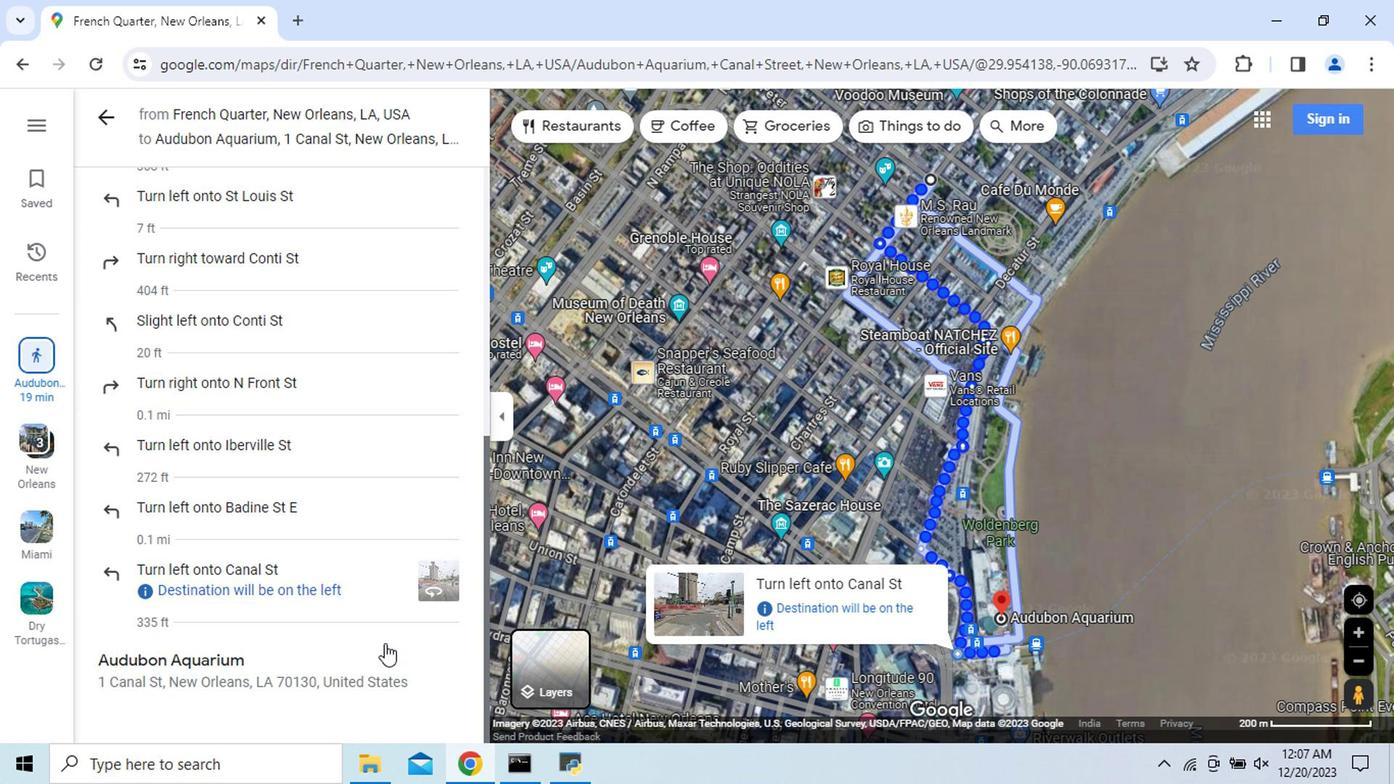 
Action: Mouse scrolled (376, 643) with delta (0, 0)
Screenshot: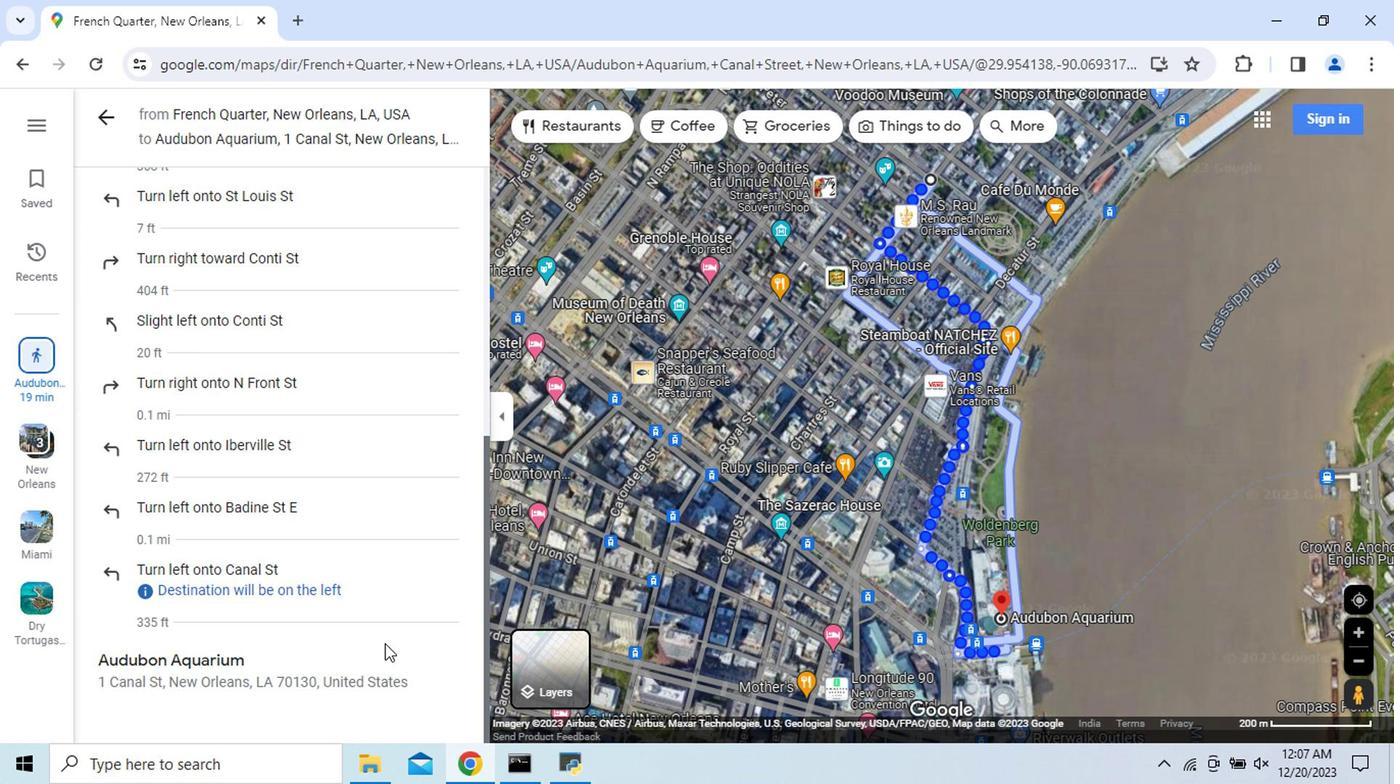 
Action: Mouse moved to (859, 692)
Screenshot: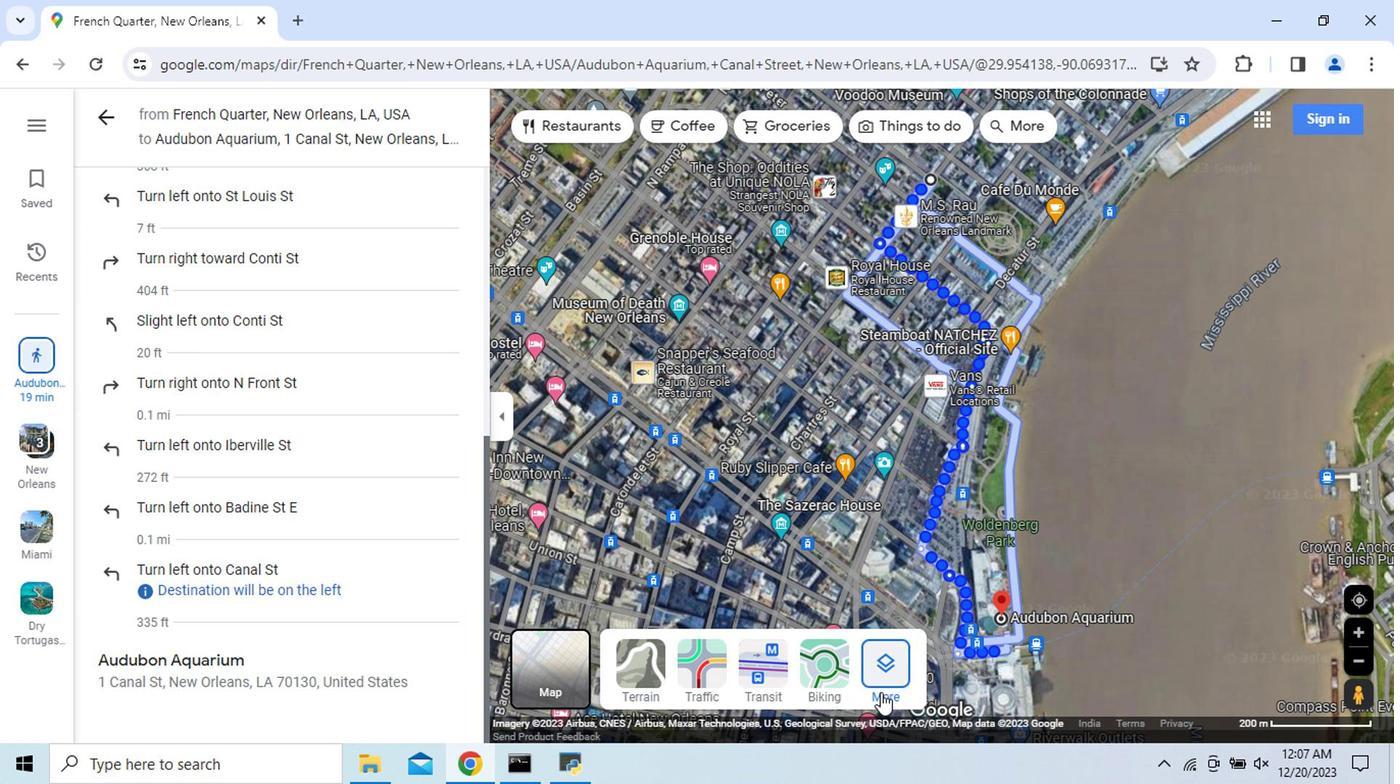 
Action: Mouse pressed left at (859, 692)
Screenshot: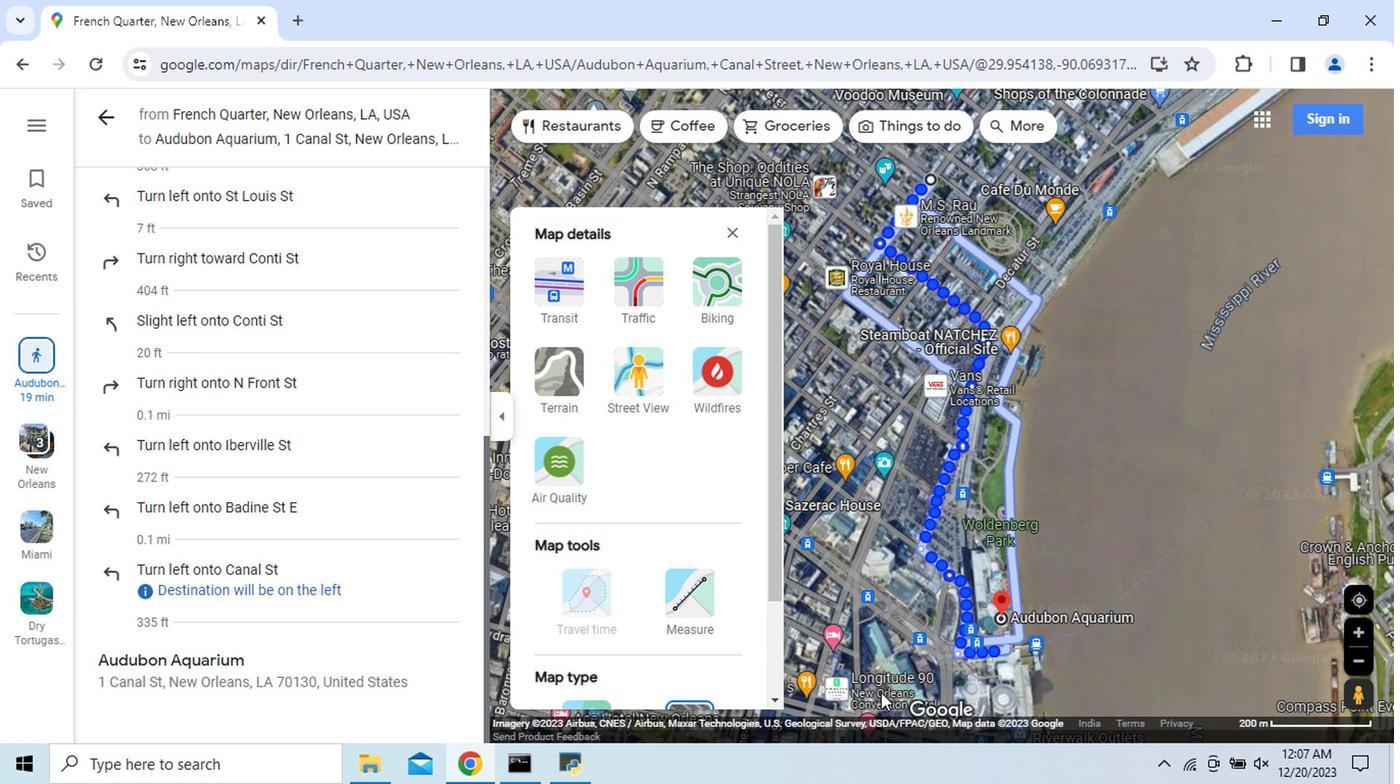 
Action: Mouse moved to (563, 705)
Screenshot: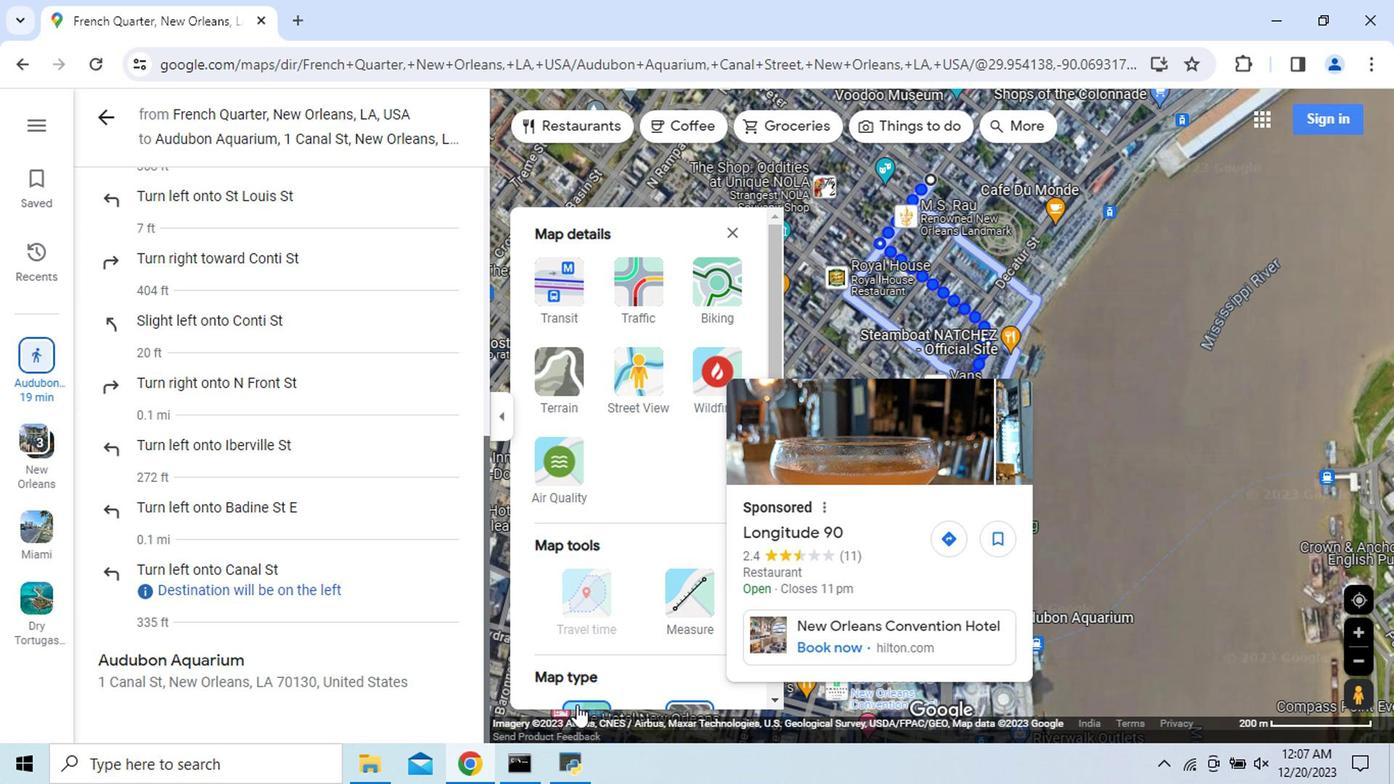 
Action: Mouse pressed left at (563, 705)
Screenshot: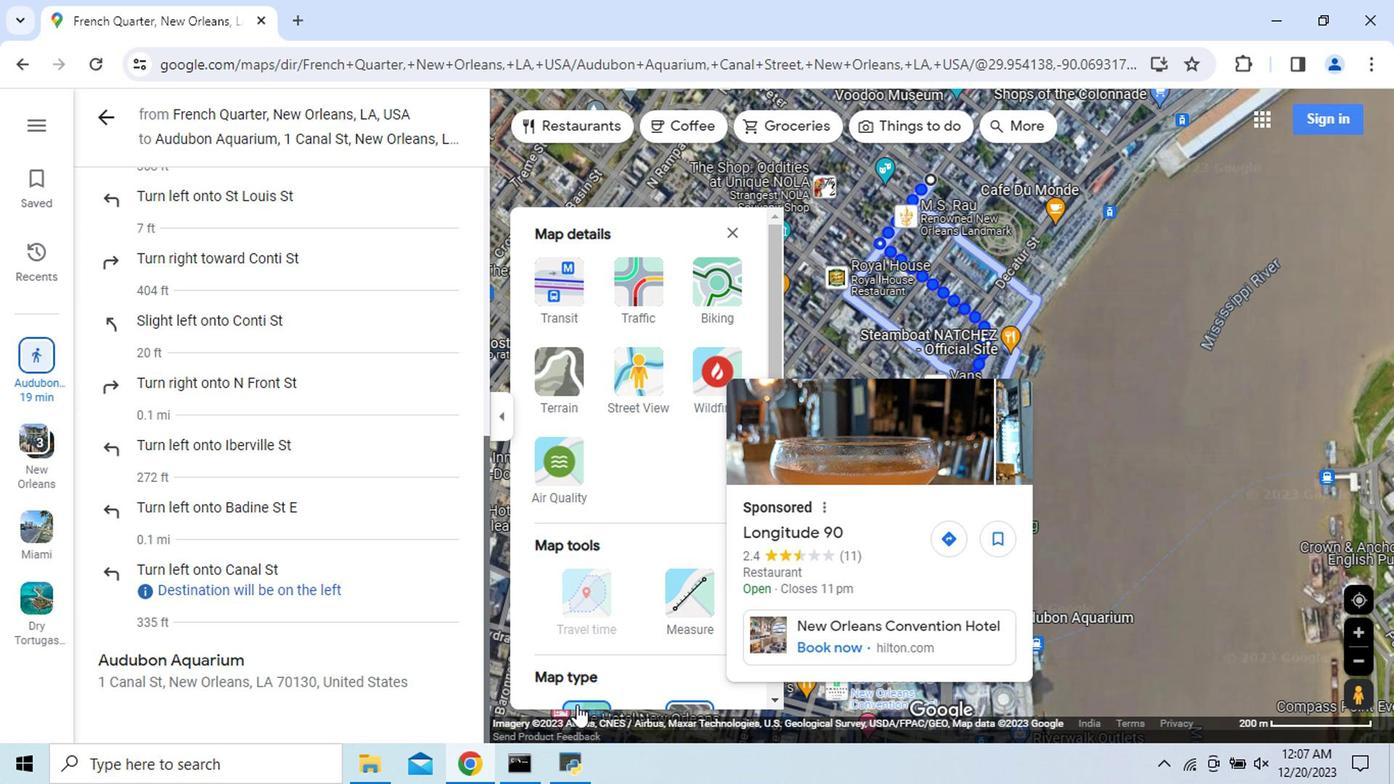 
Action: Mouse moved to (98, 120)
Screenshot: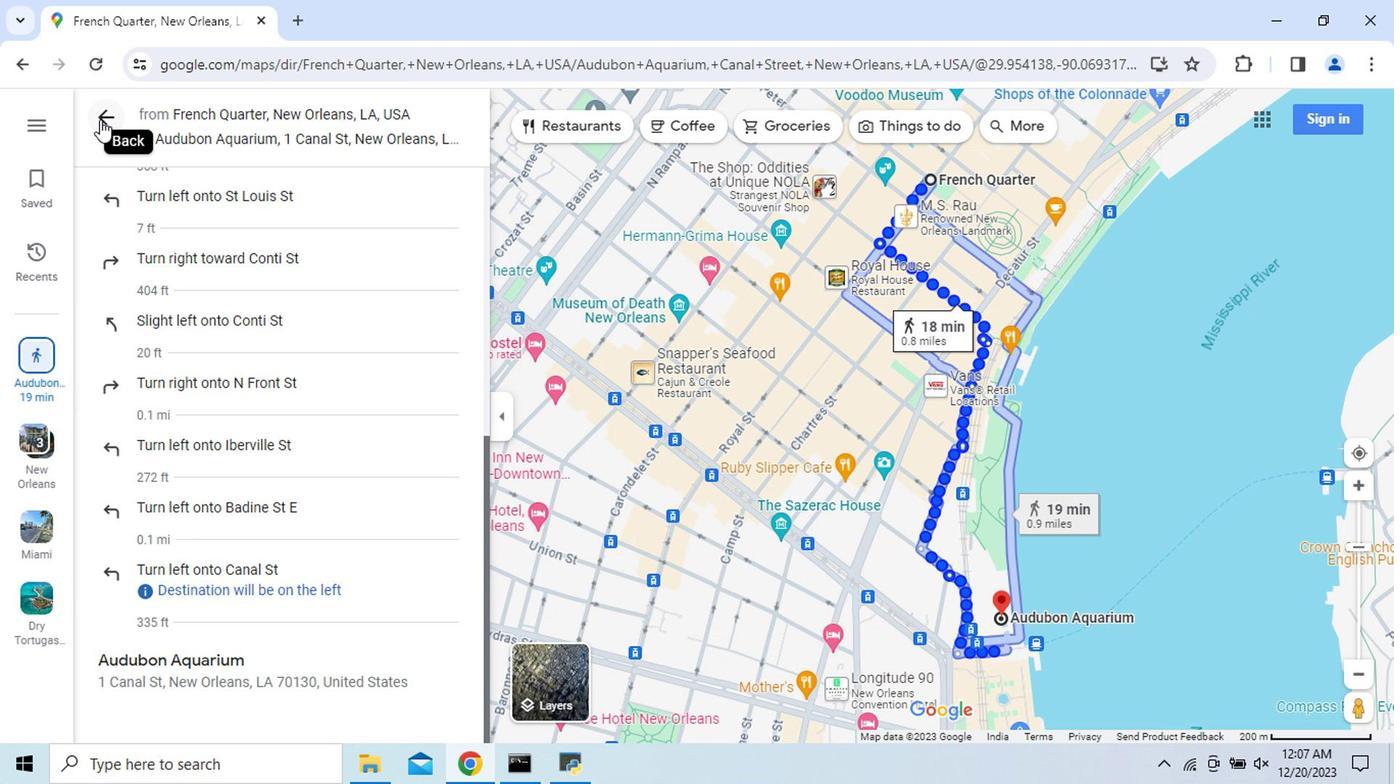 
Action: Mouse pressed left at (98, 120)
Screenshot: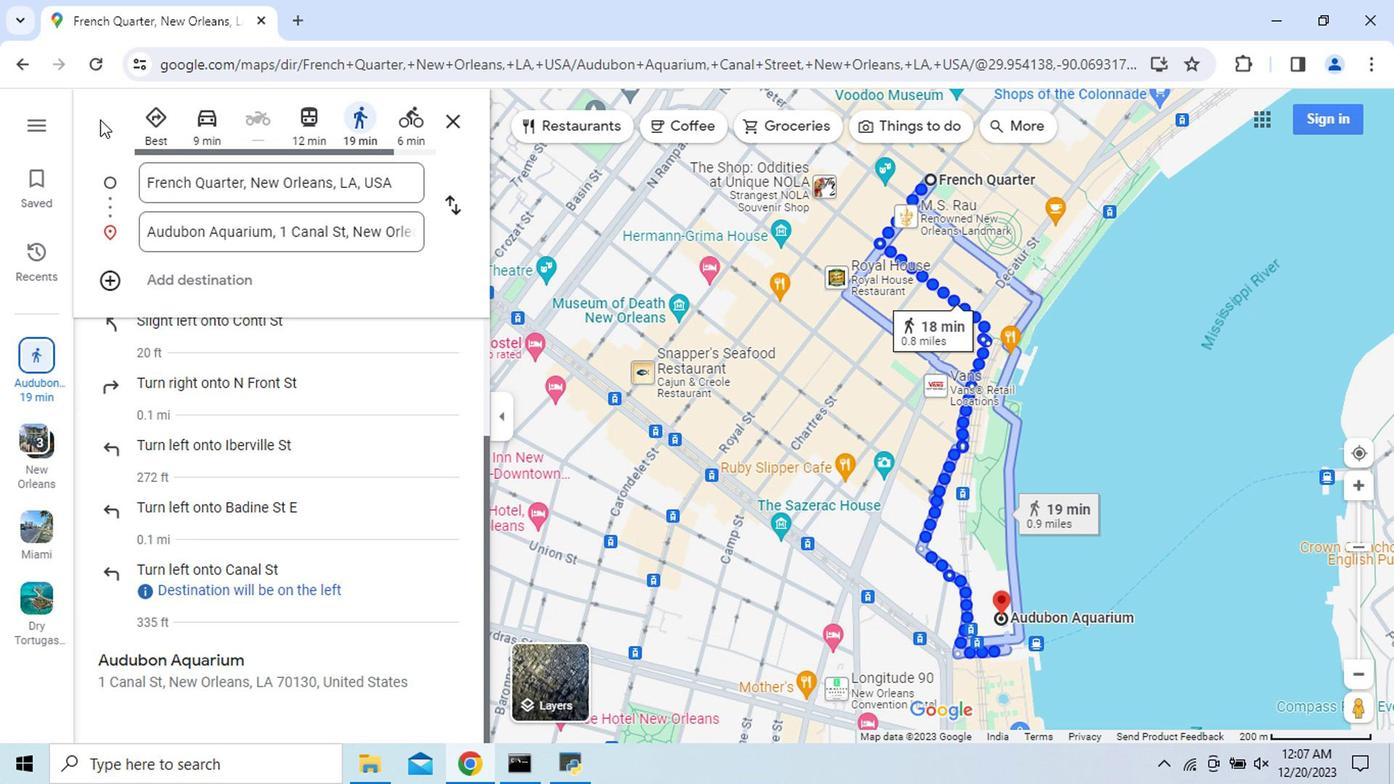 
Action: Mouse moved to (487, 731)
Screenshot: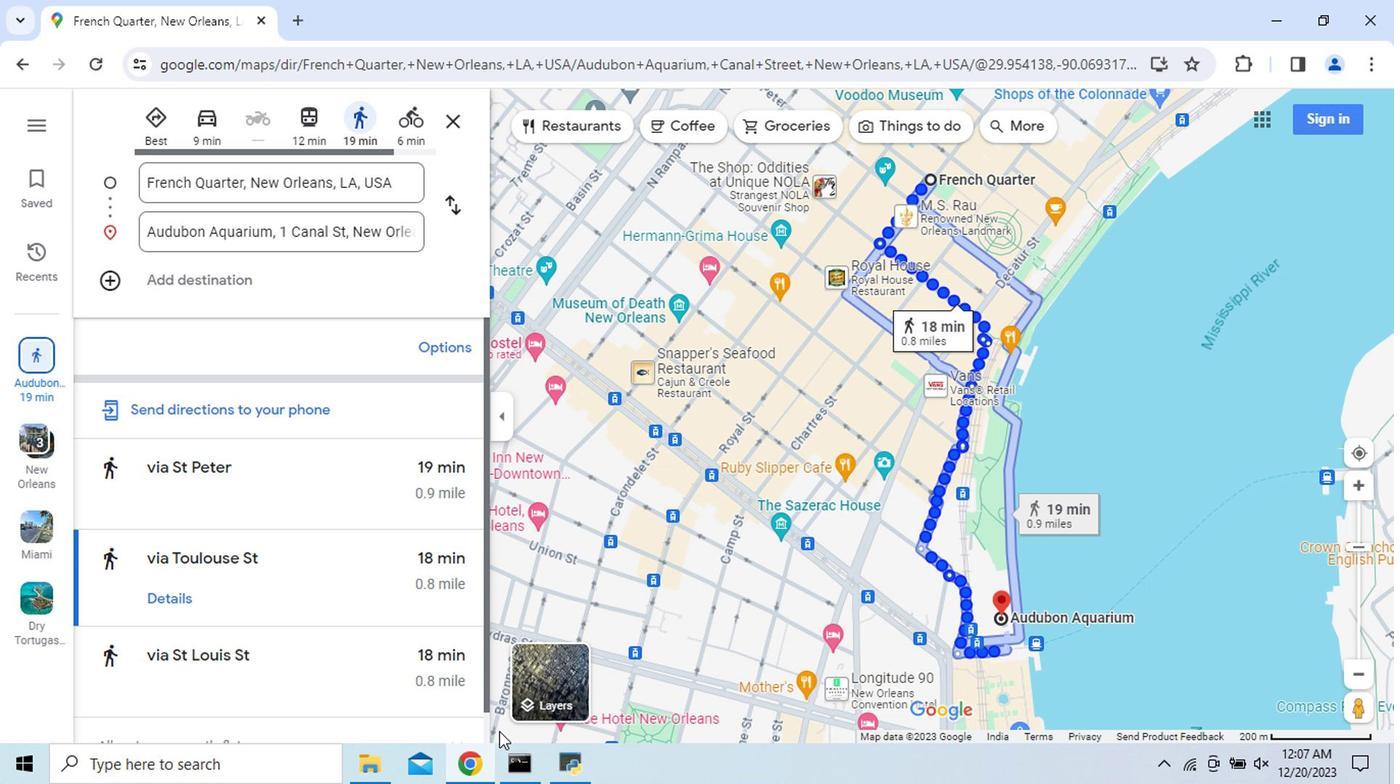 
